 Task: In the  document Greatbarrierreef.htmlMake this file  'available offline' Check 'Vision History' View the  non- printing characters
Action: Mouse moved to (48, 104)
Screenshot: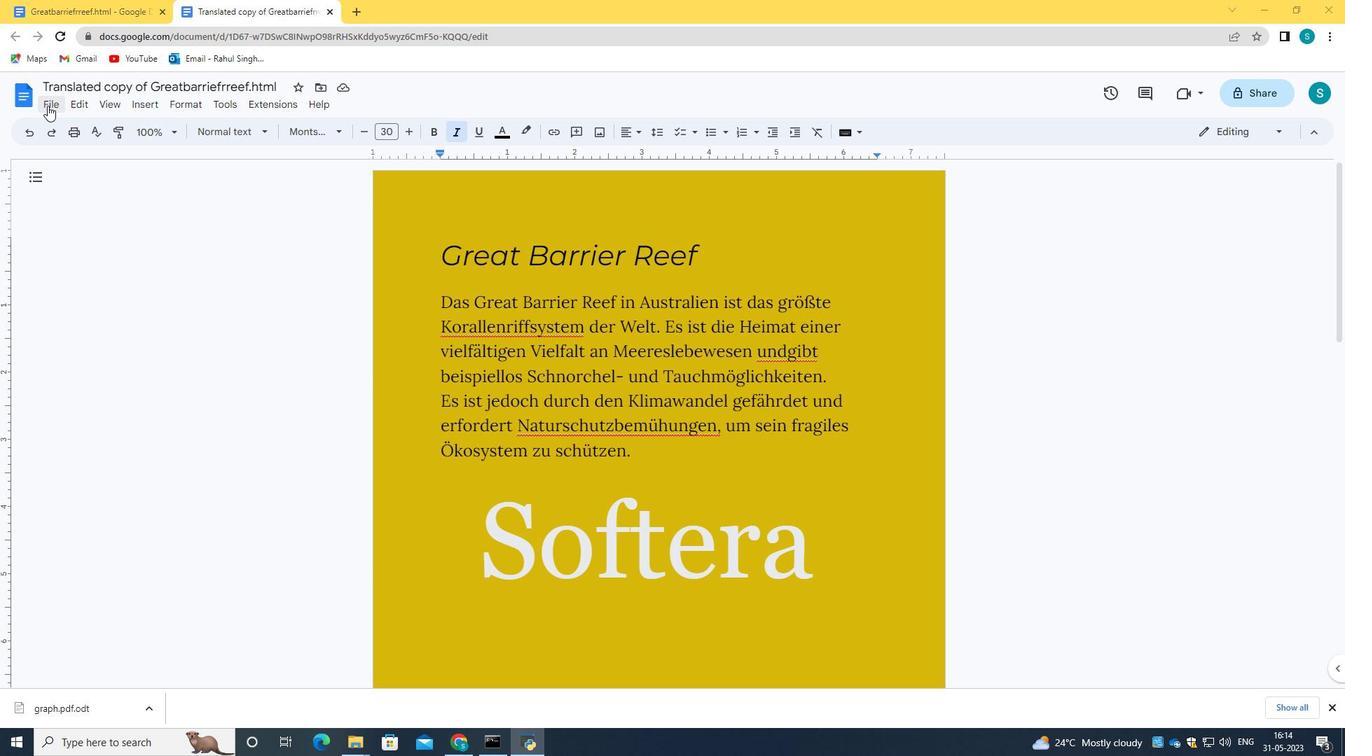 
Action: Mouse pressed left at (48, 104)
Screenshot: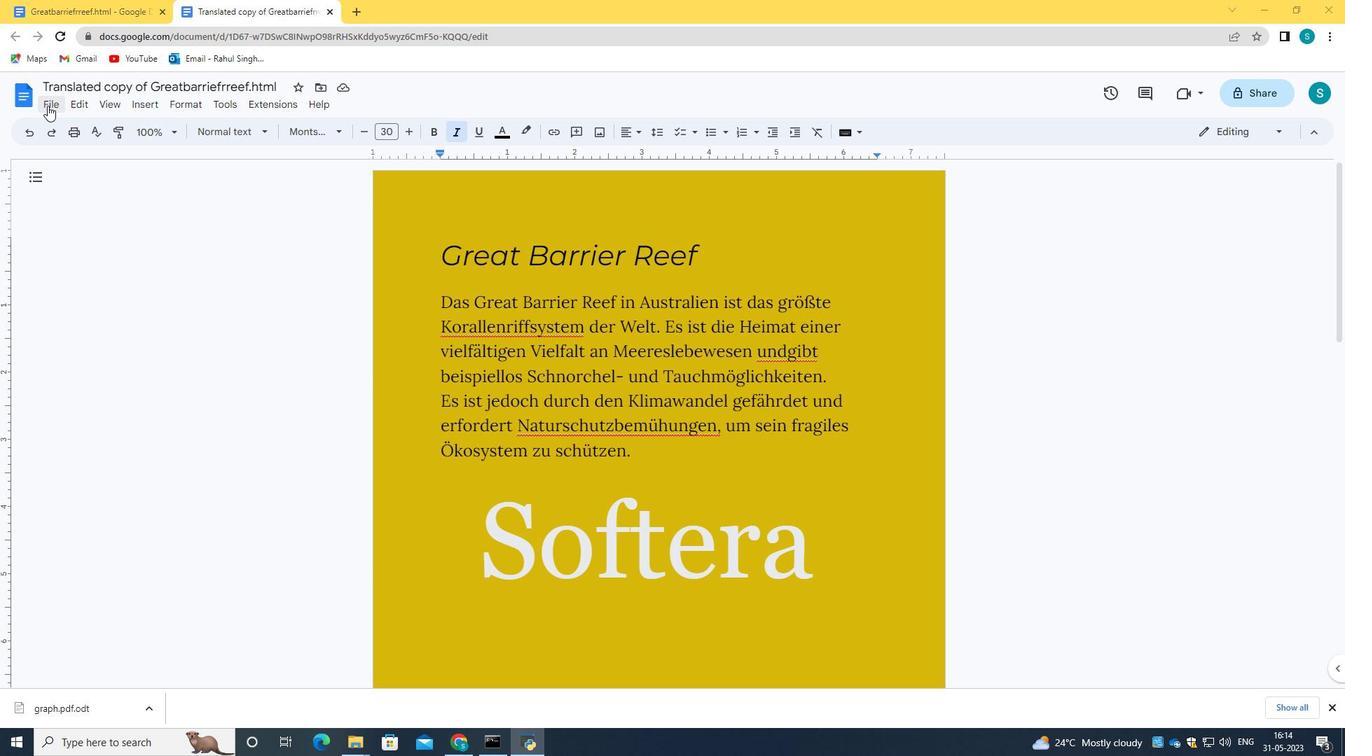 
Action: Mouse moved to (145, 406)
Screenshot: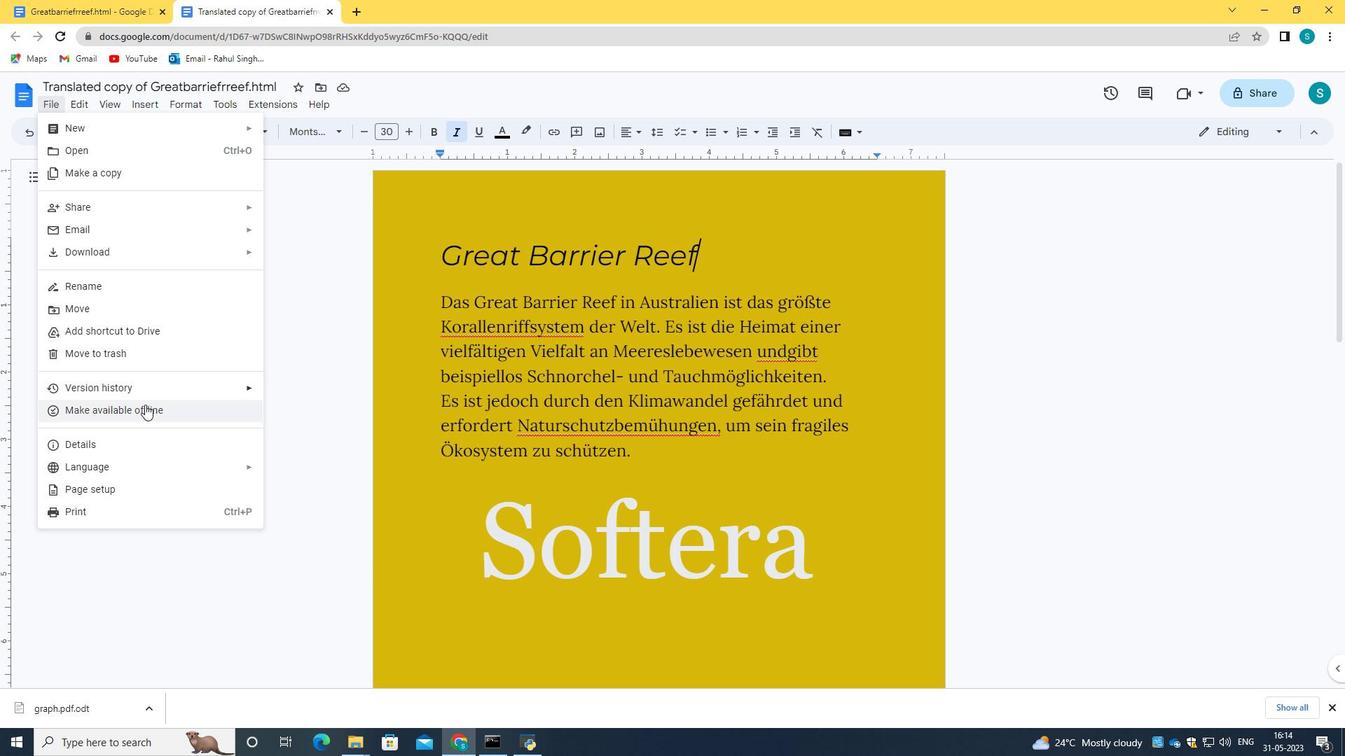 
Action: Mouse pressed left at (145, 406)
Screenshot: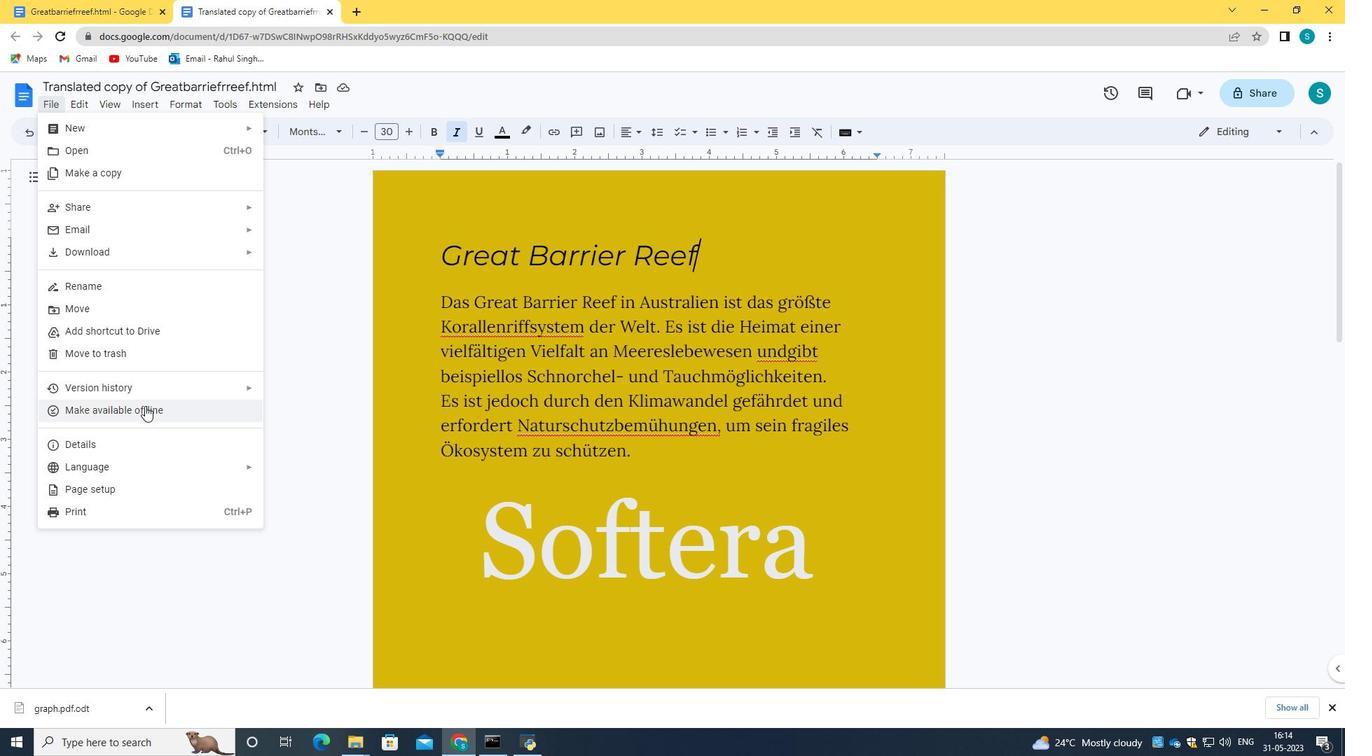 
Action: Mouse moved to (49, 108)
Screenshot: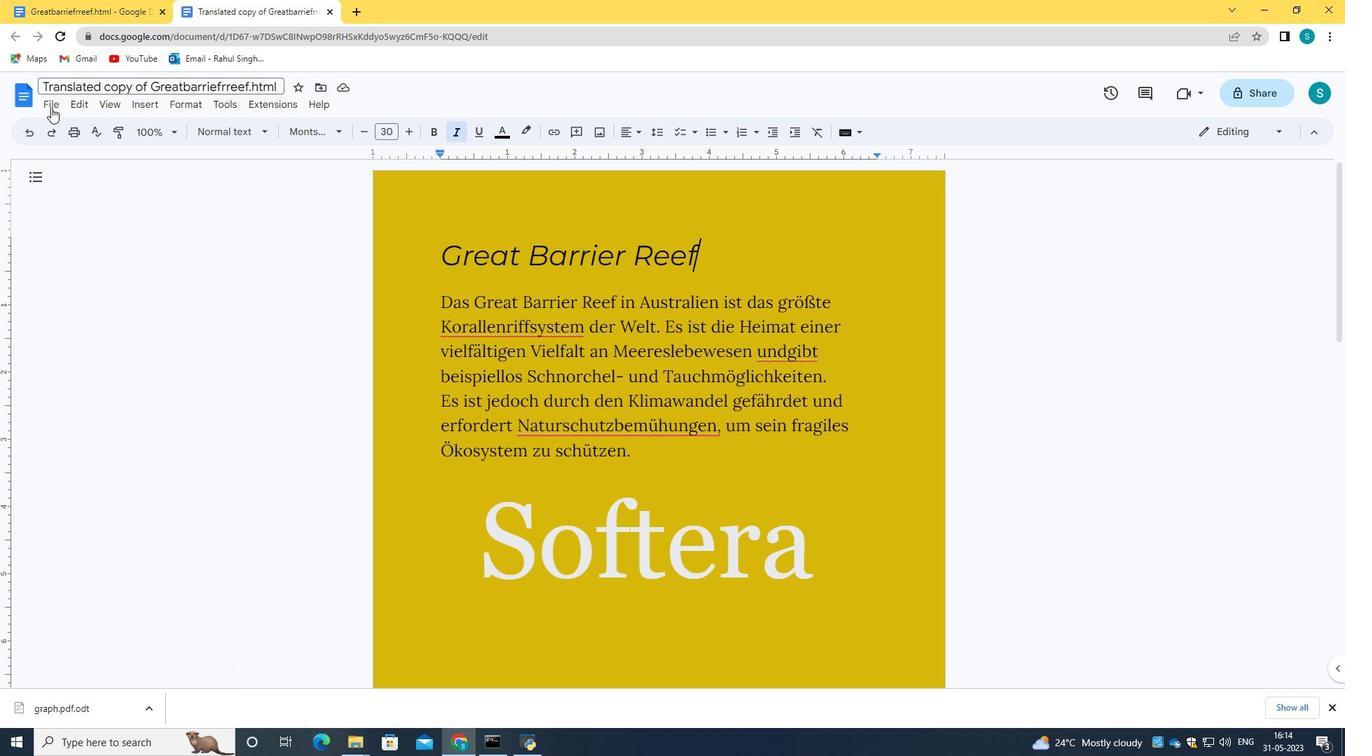 
Action: Mouse pressed left at (49, 108)
Screenshot: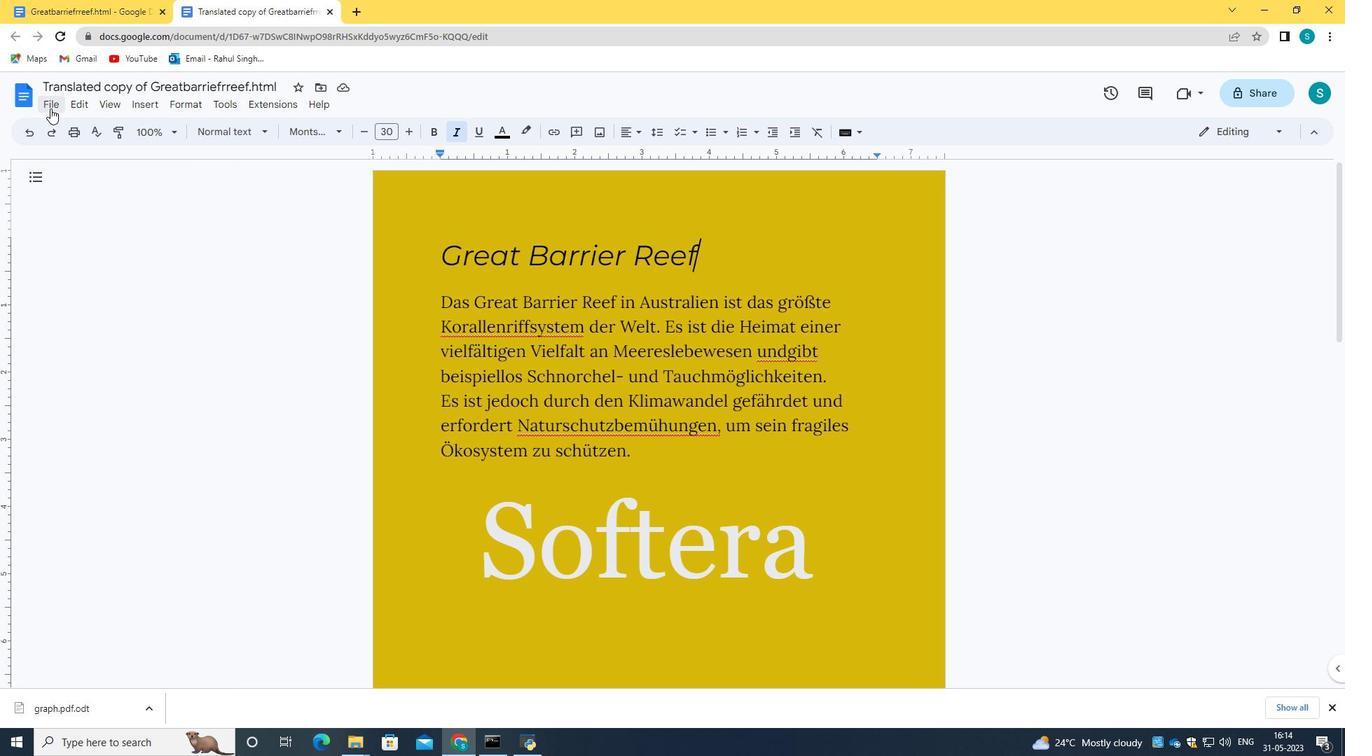 
Action: Mouse moved to (120, 394)
Screenshot: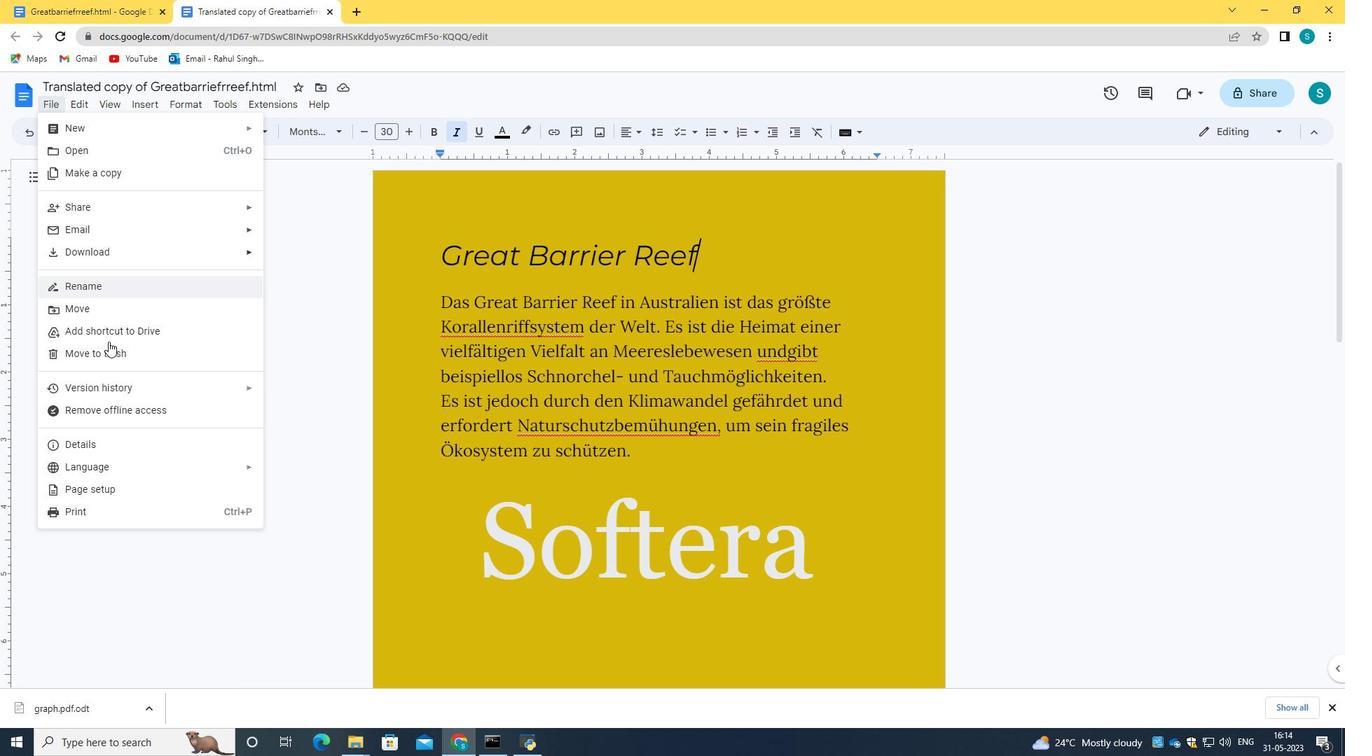 
Action: Mouse pressed left at (120, 394)
Screenshot: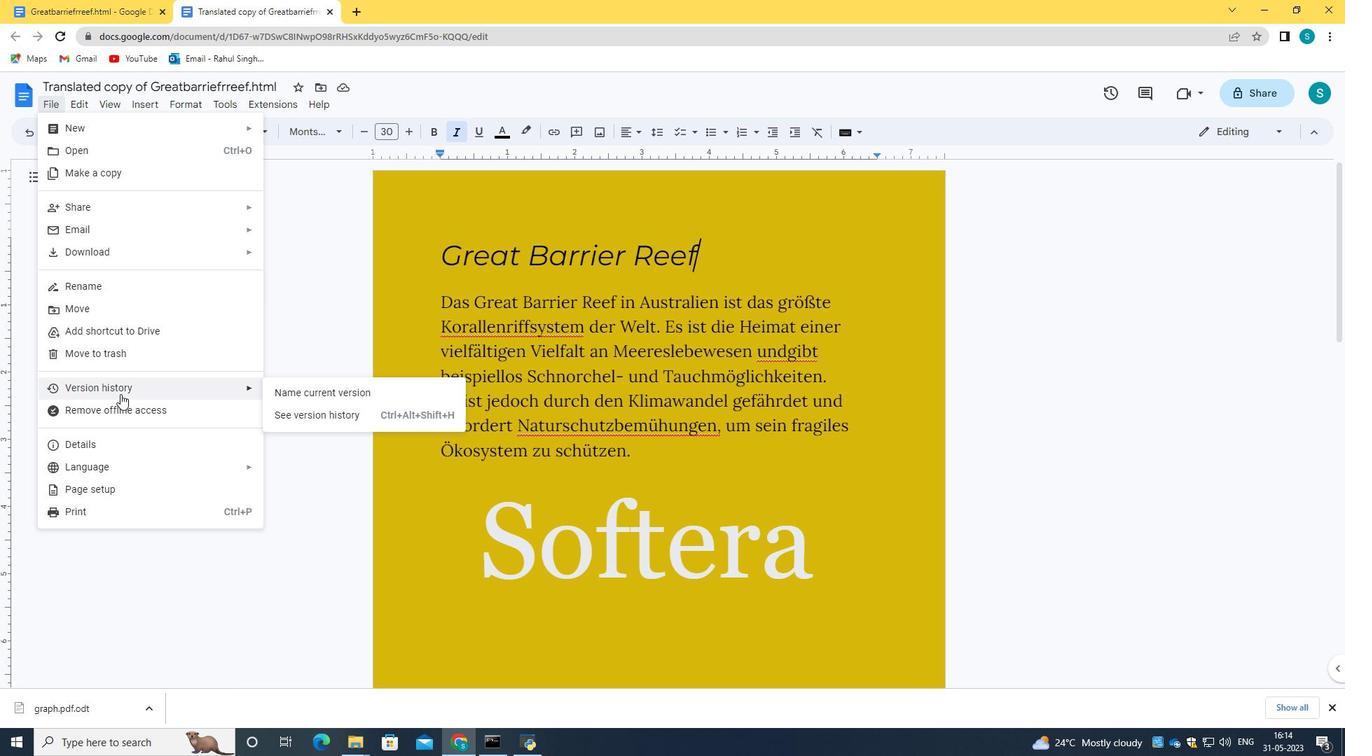 
Action: Mouse moved to (315, 418)
Screenshot: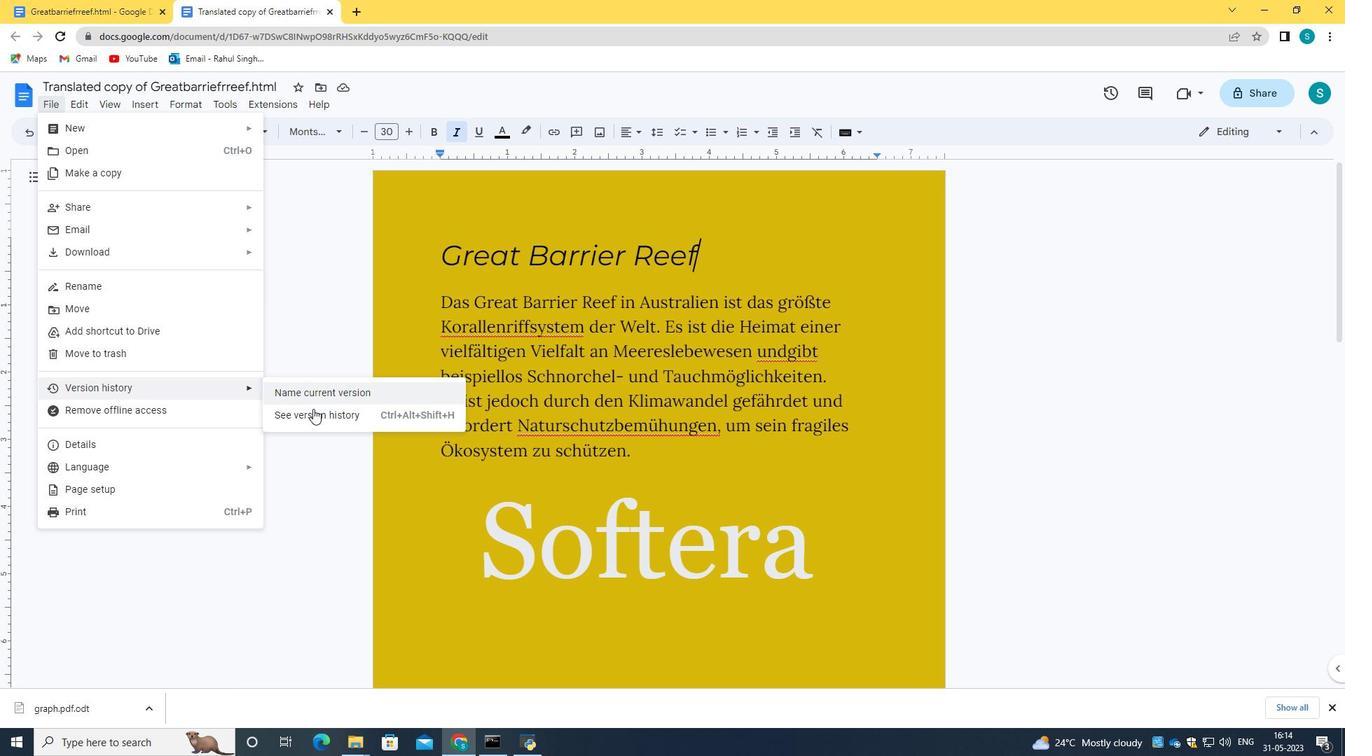 
Action: Mouse pressed left at (315, 418)
Screenshot: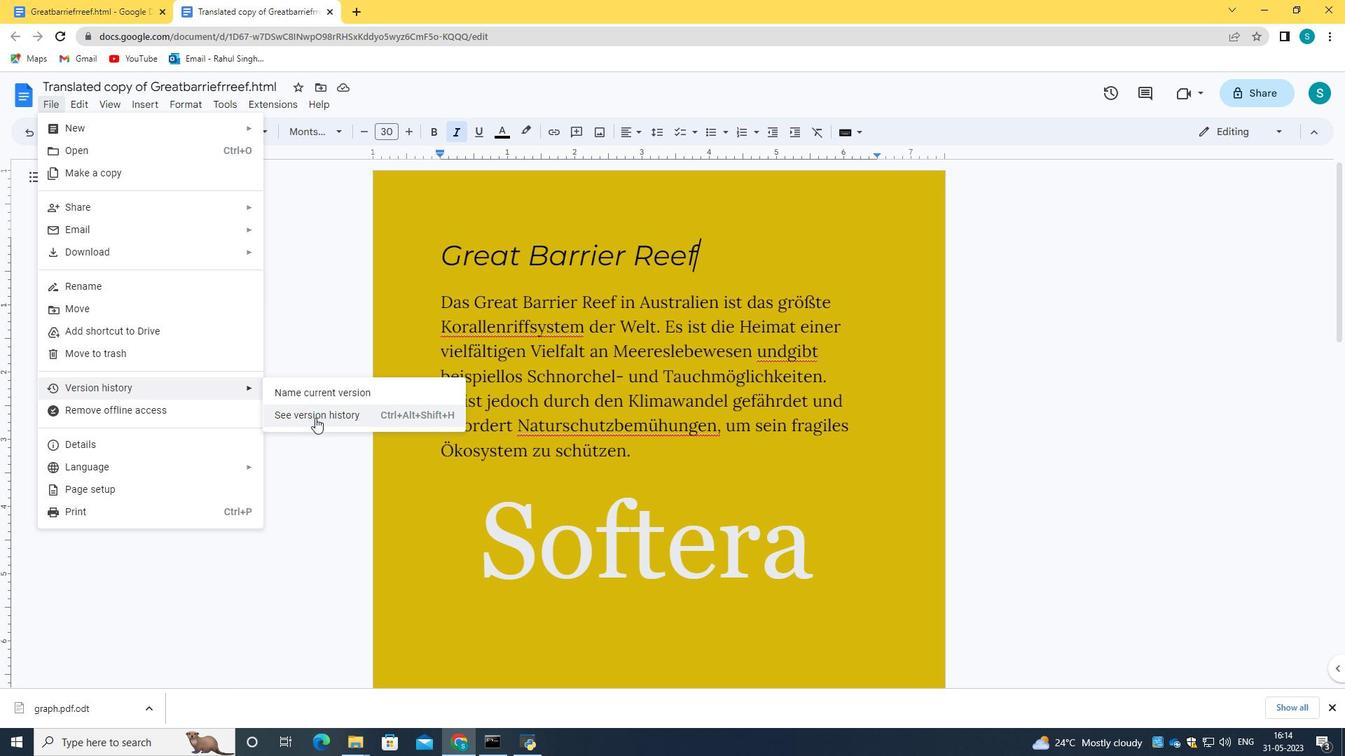 
Action: Mouse moved to (1173, 123)
Screenshot: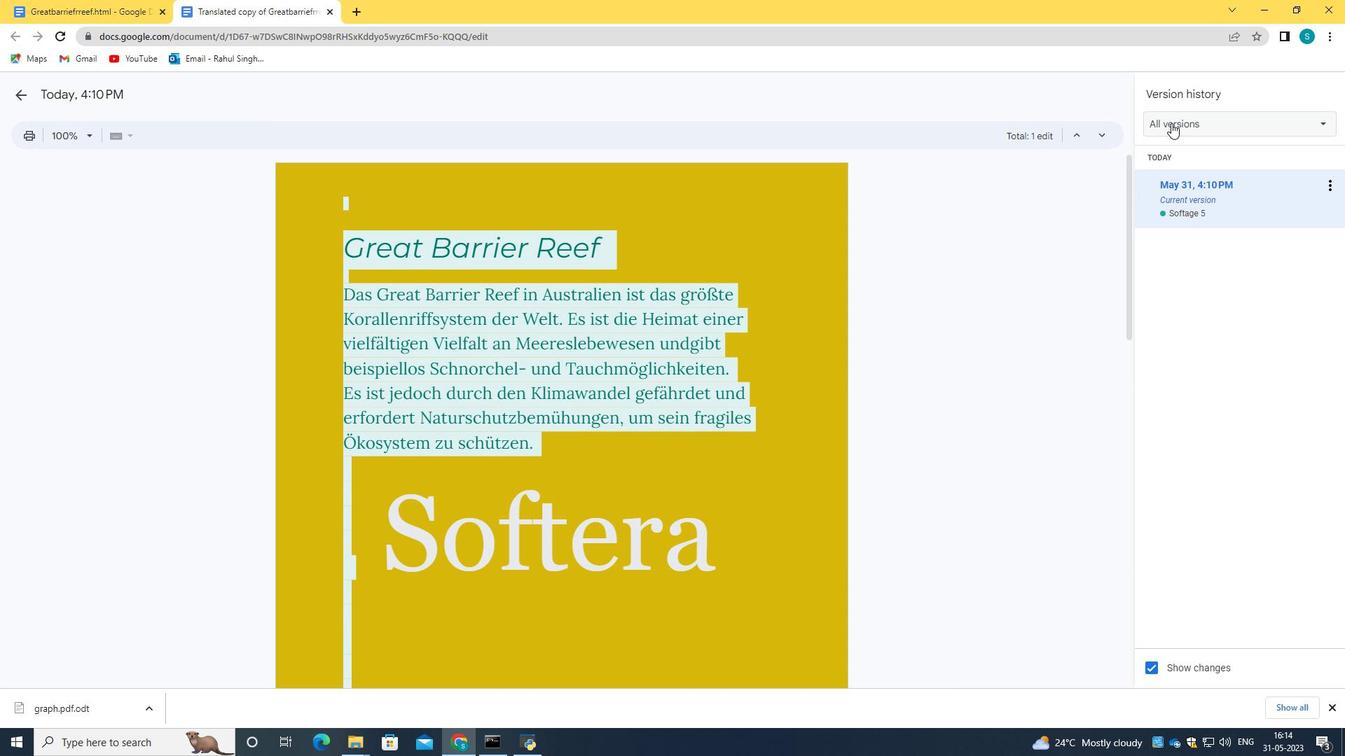 
Action: Mouse pressed left at (1173, 123)
Screenshot: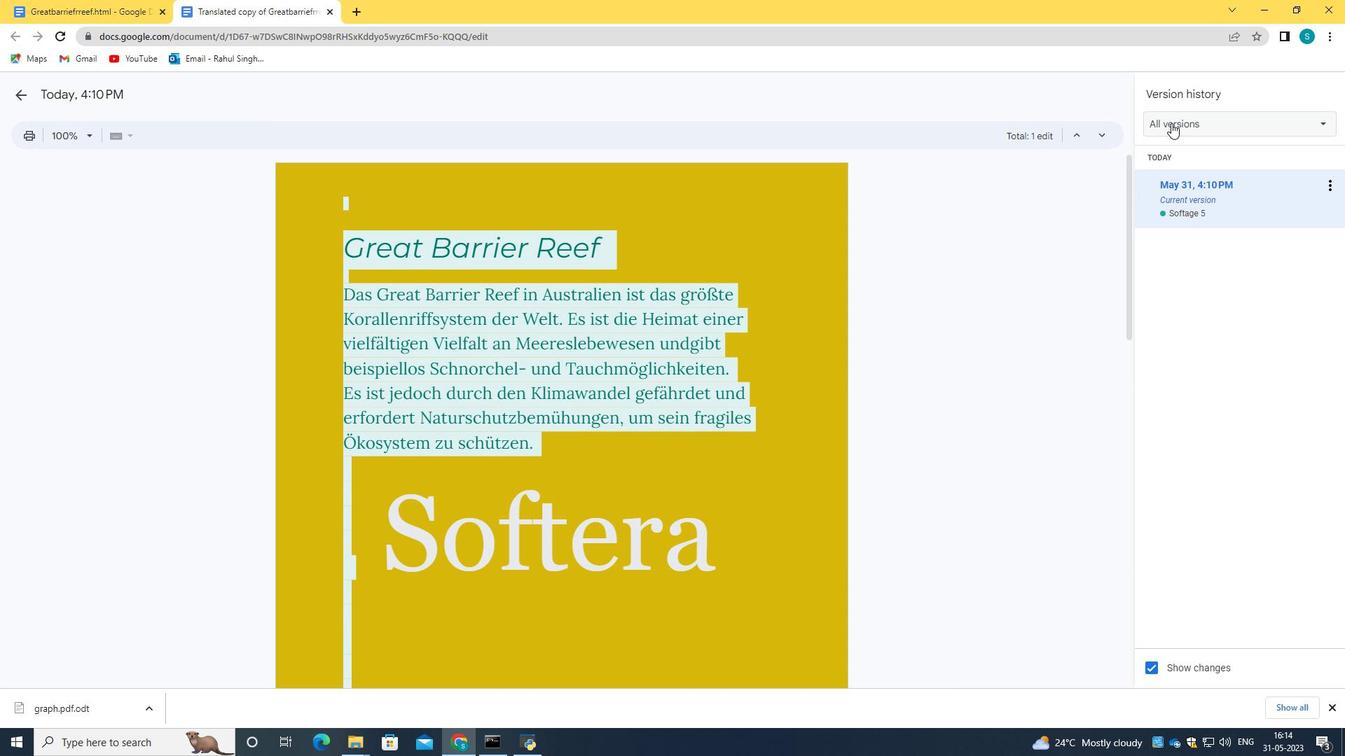 
Action: Mouse moved to (1173, 125)
Screenshot: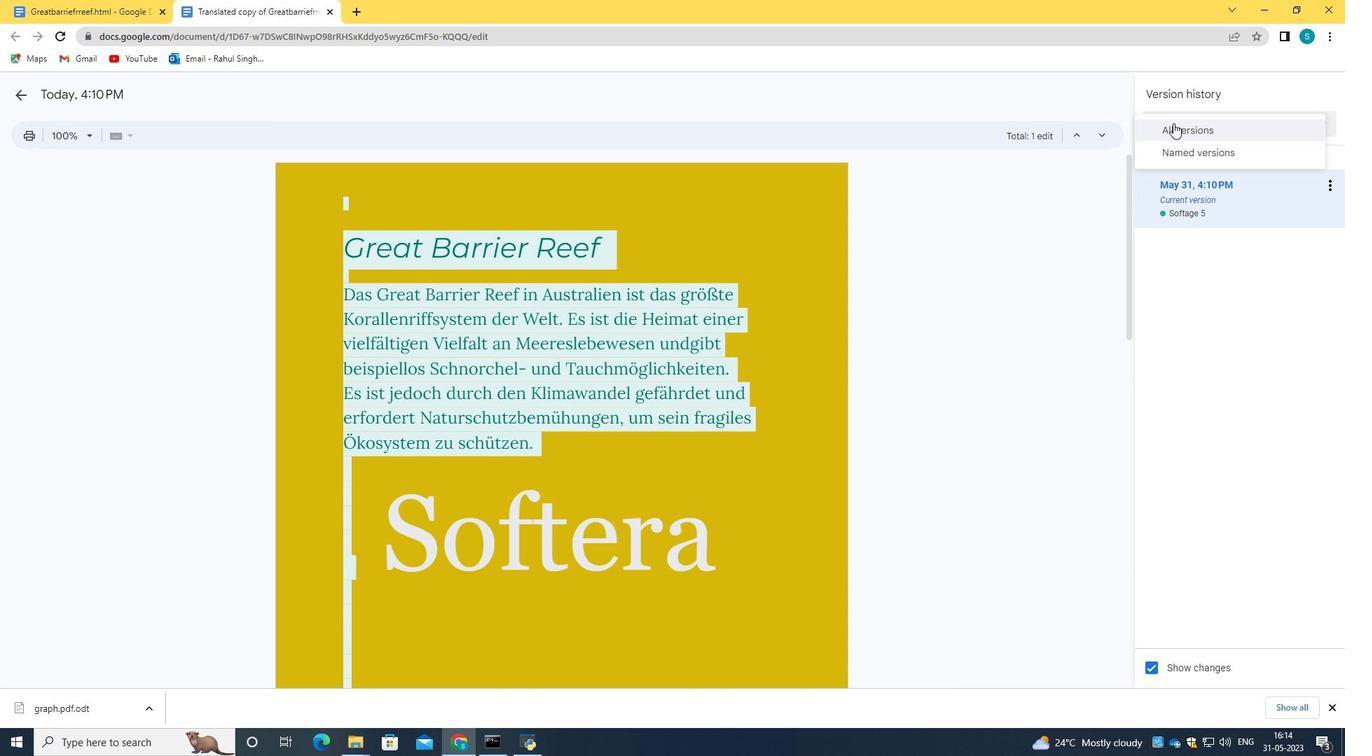 
Action: Mouse pressed left at (1173, 125)
Screenshot: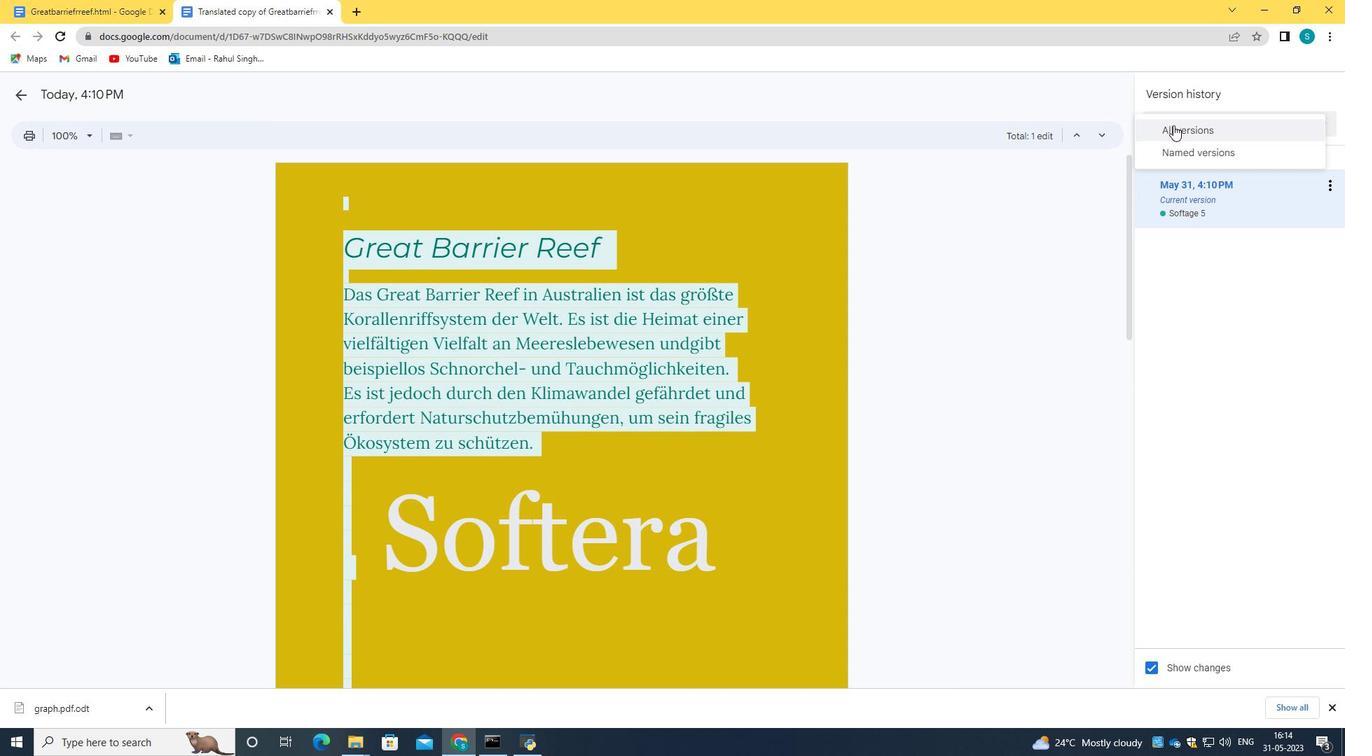 
Action: Mouse moved to (65, 0)
Screenshot: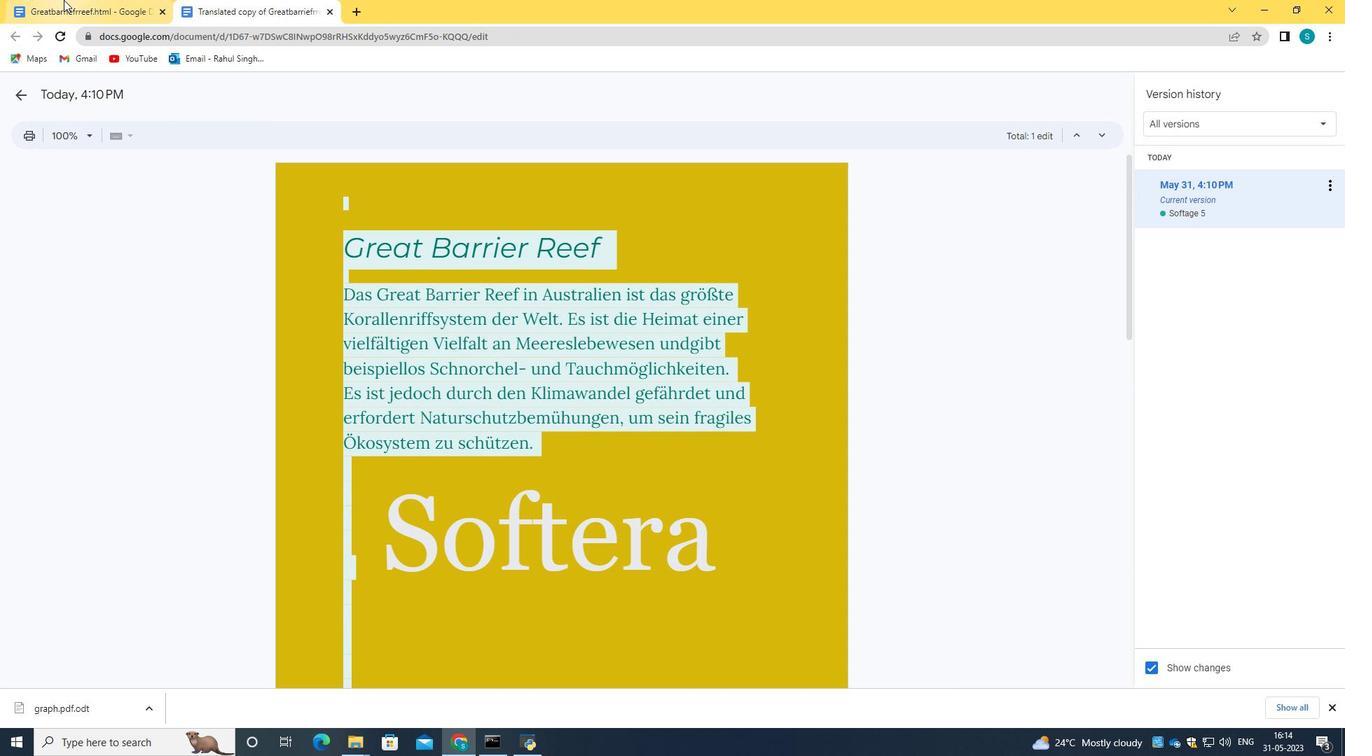 
Action: Mouse pressed left at (65, 0)
Screenshot: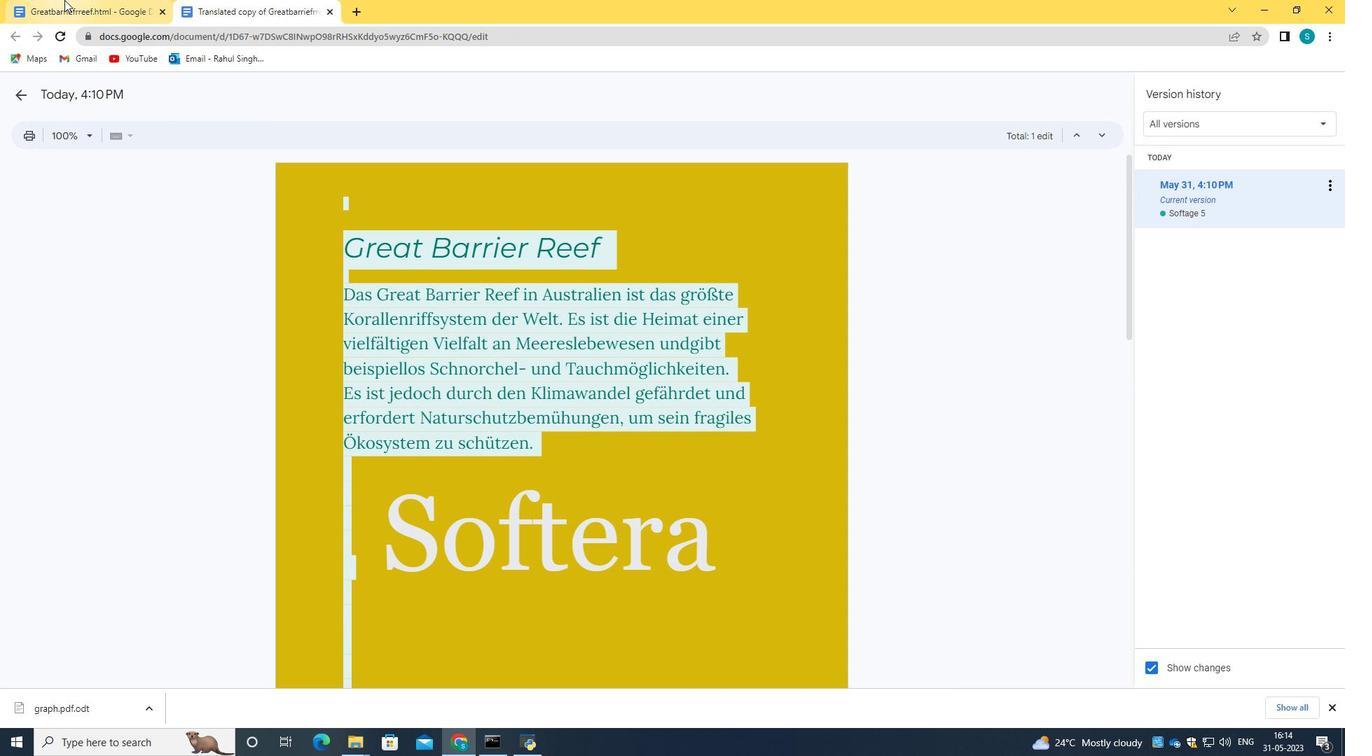 
Action: Mouse moved to (107, 105)
Screenshot: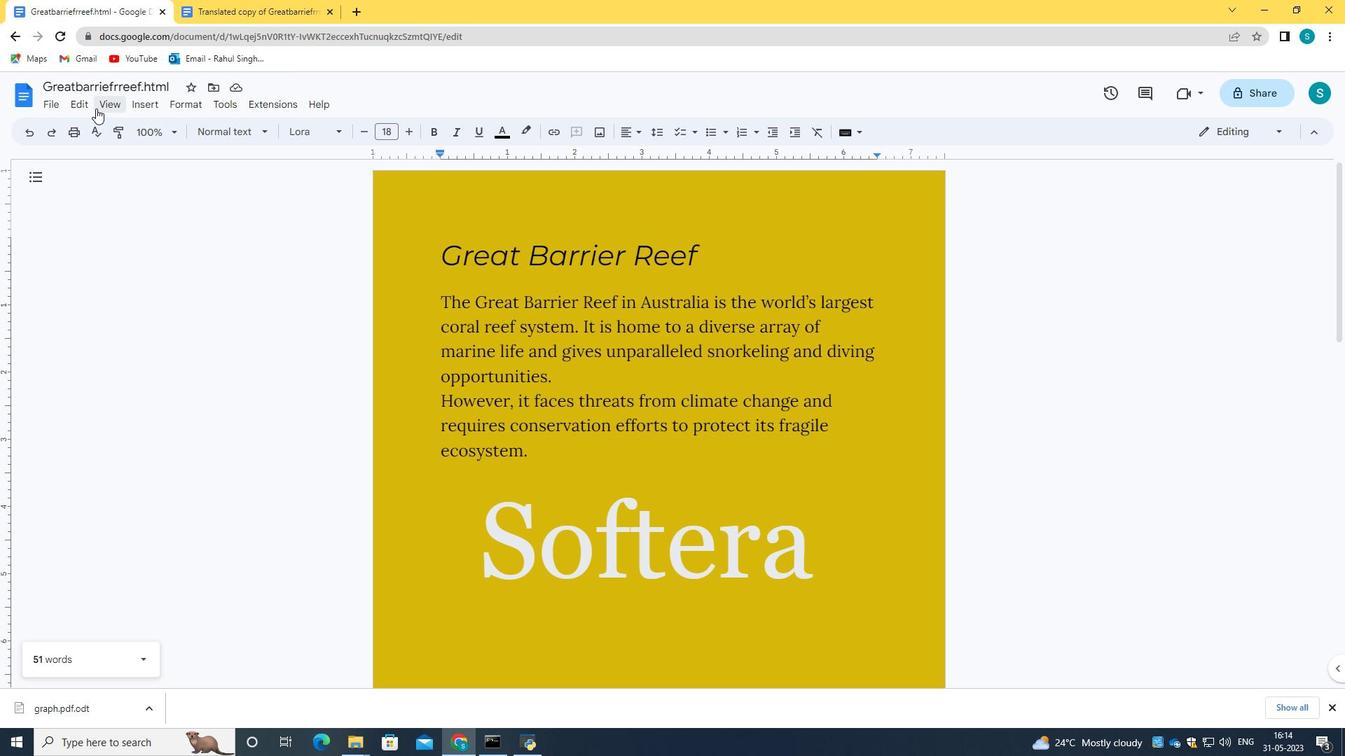 
Action: Mouse pressed left at (107, 105)
Screenshot: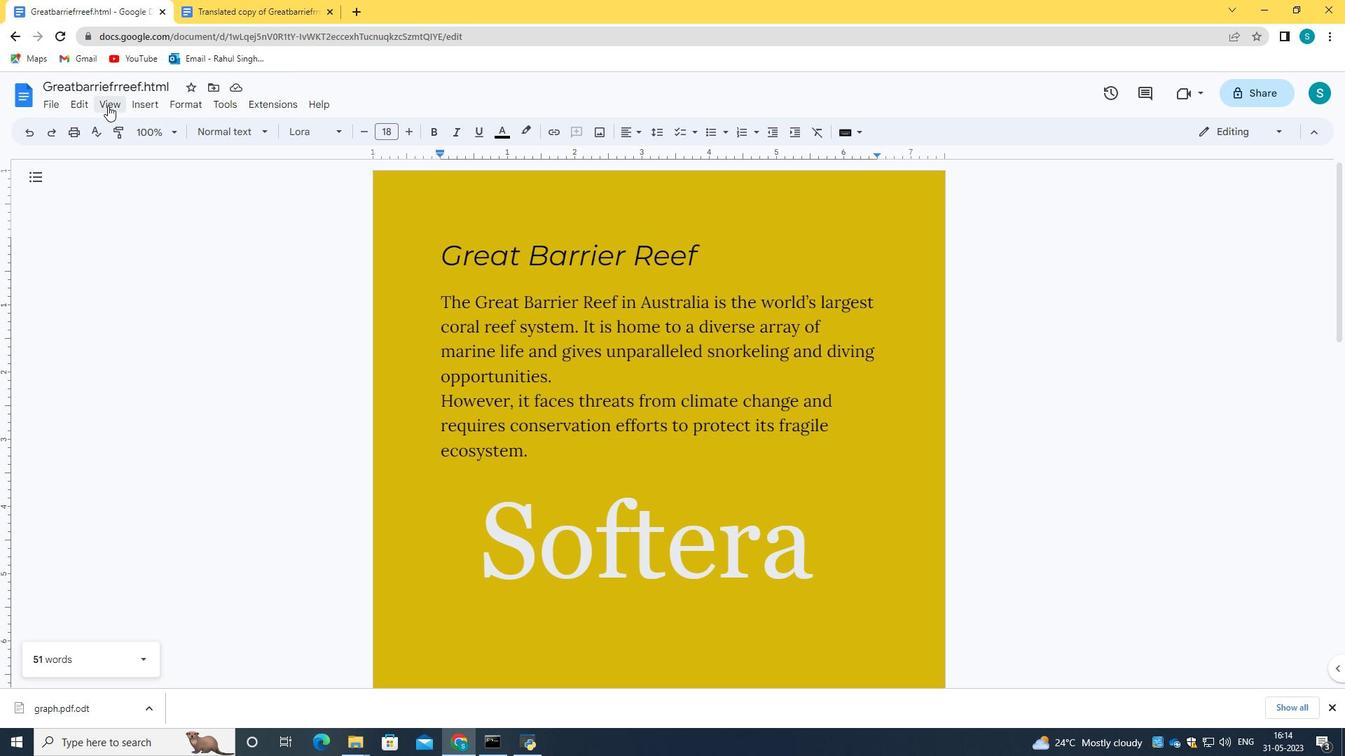 
Action: Mouse moved to (177, 254)
Screenshot: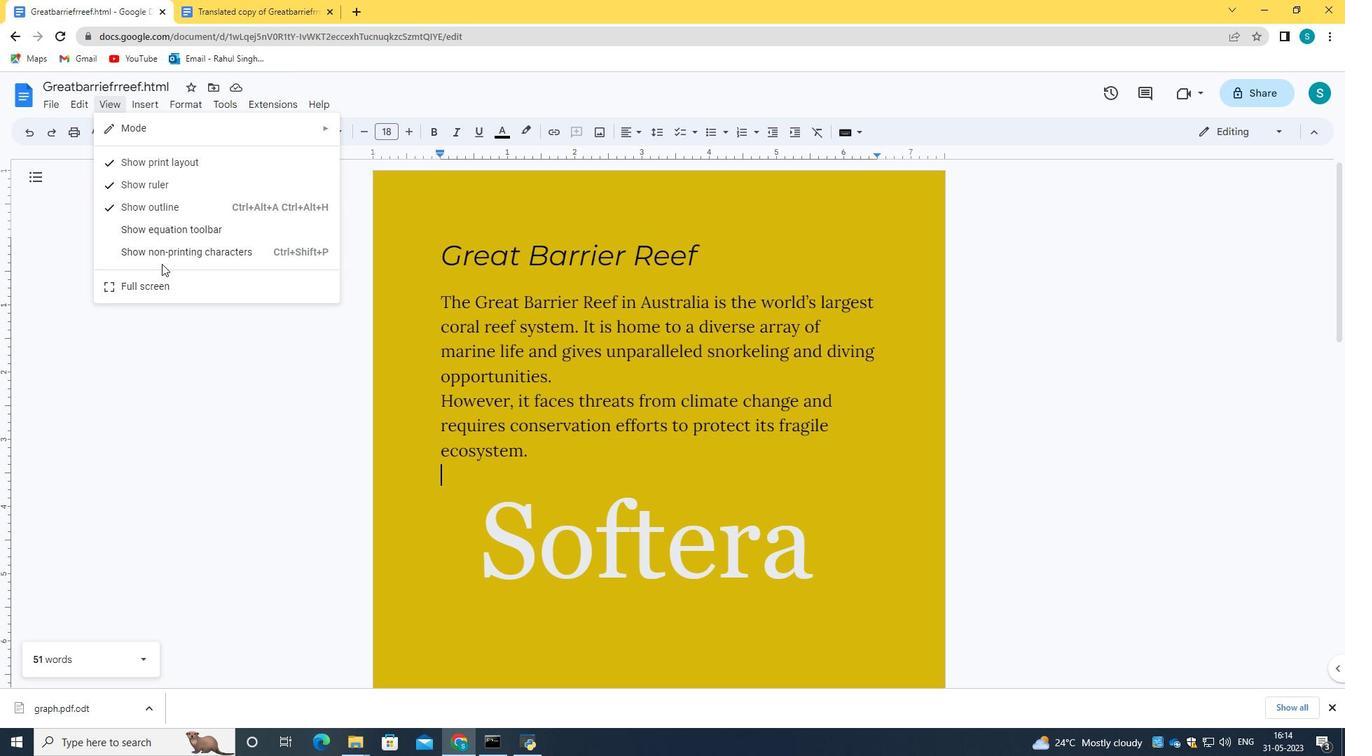 
Action: Mouse pressed left at (177, 254)
Screenshot: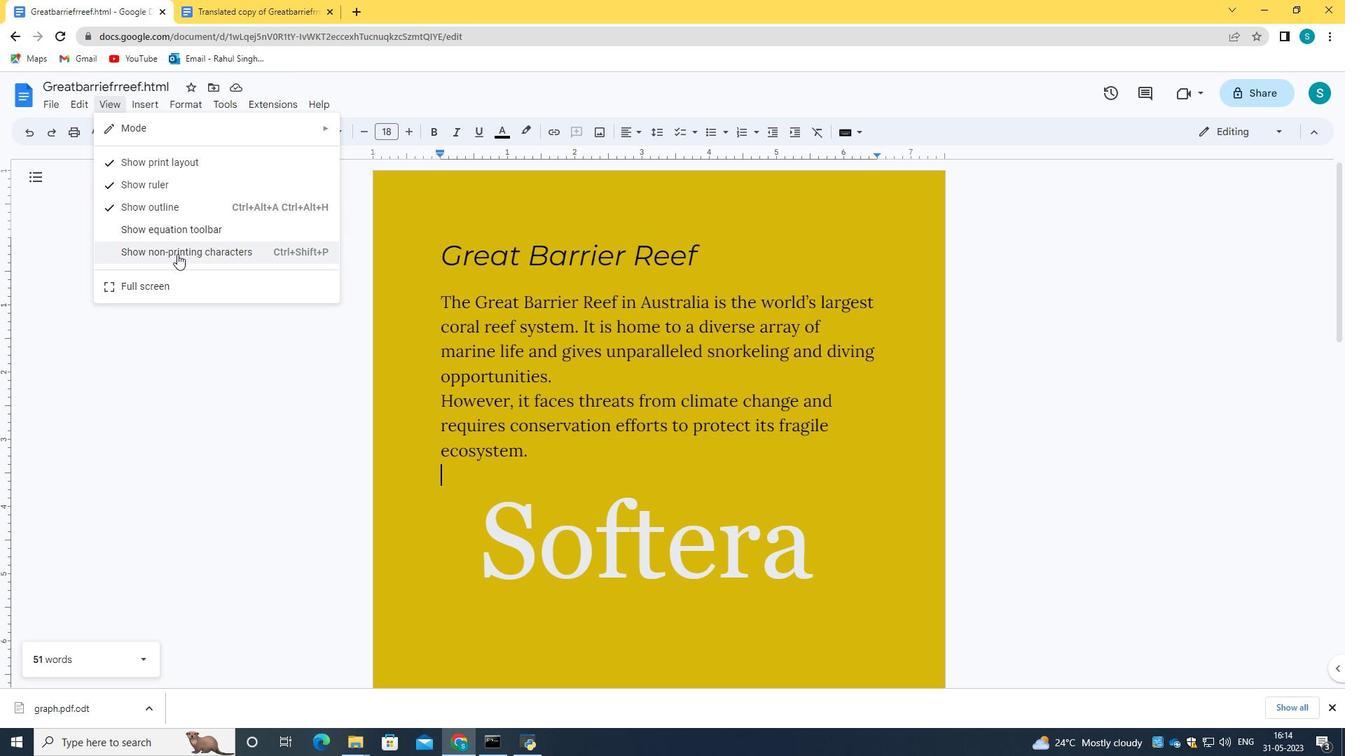 
Action: Mouse moved to (480, 367)
Screenshot: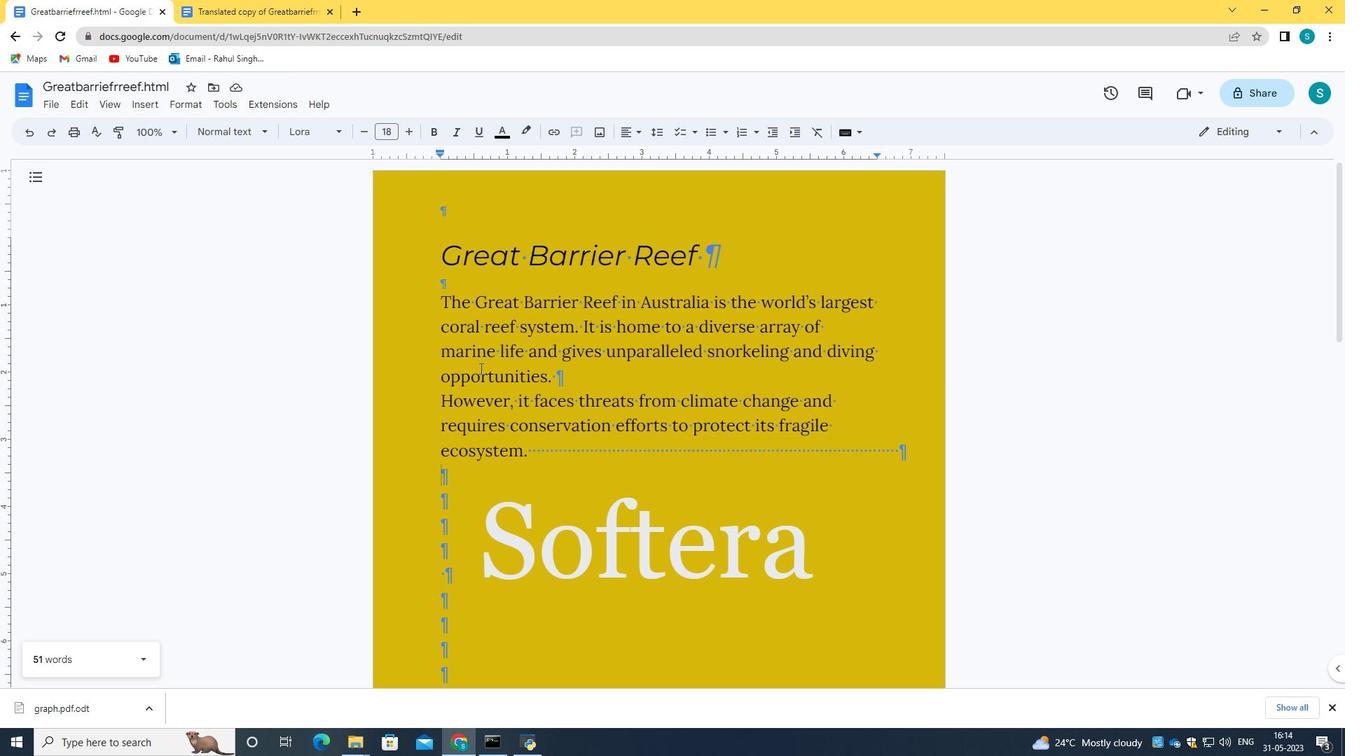 
Action: Mouse scrolled (480, 367) with delta (0, 0)
Screenshot: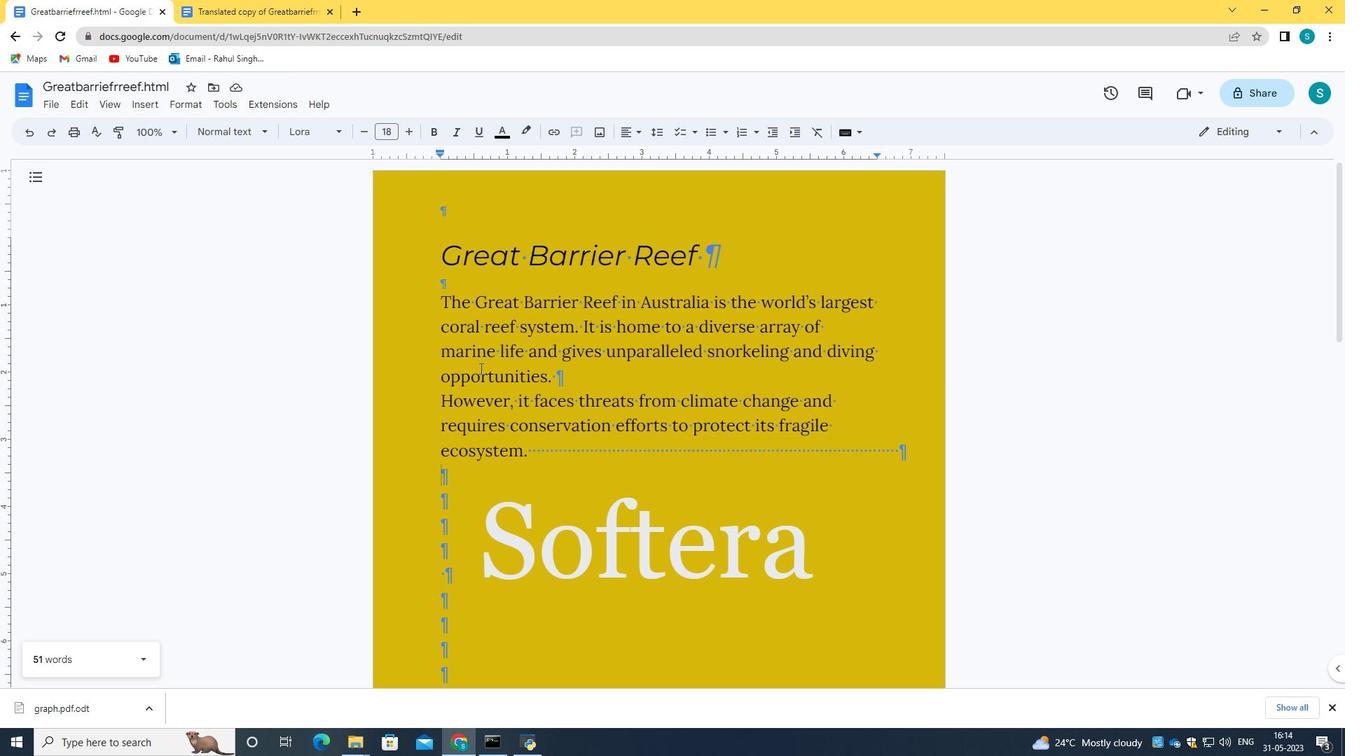 
Action: Mouse scrolled (480, 367) with delta (0, 0)
Screenshot: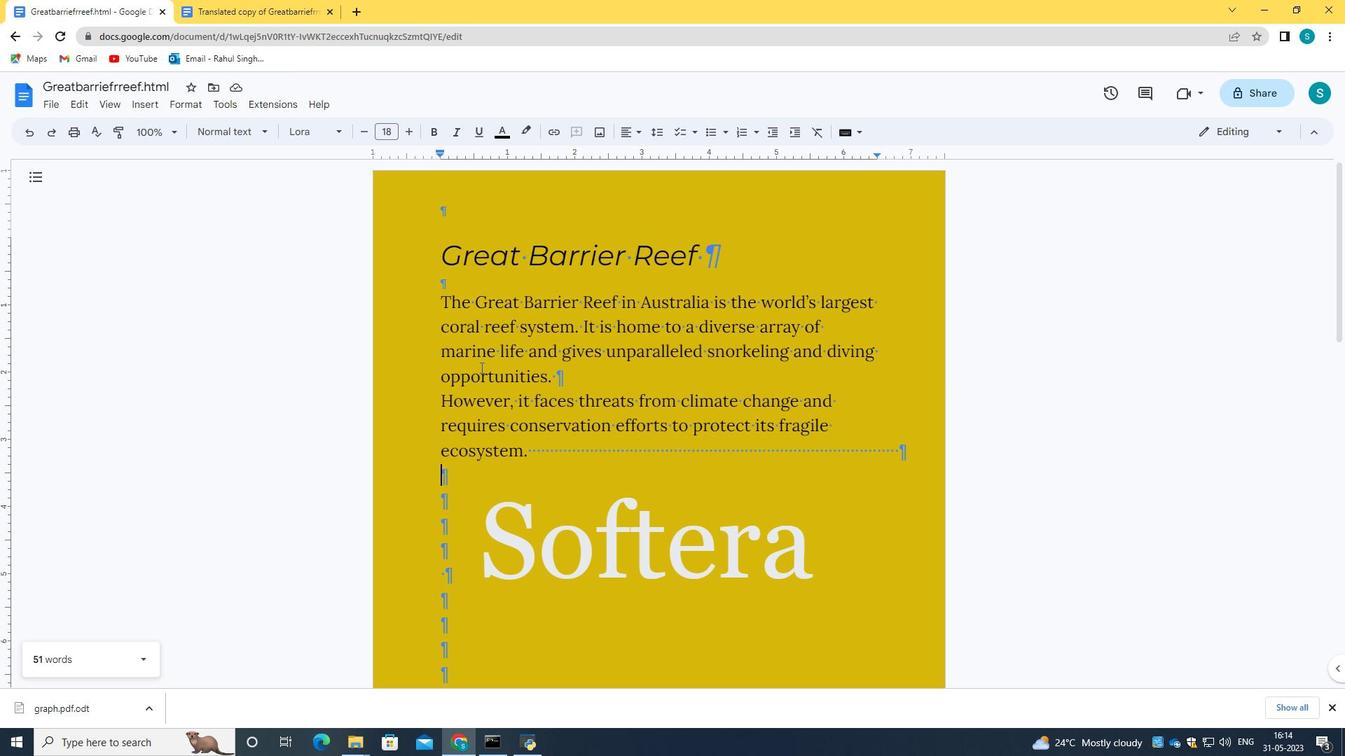 
Action: Mouse moved to (484, 368)
Screenshot: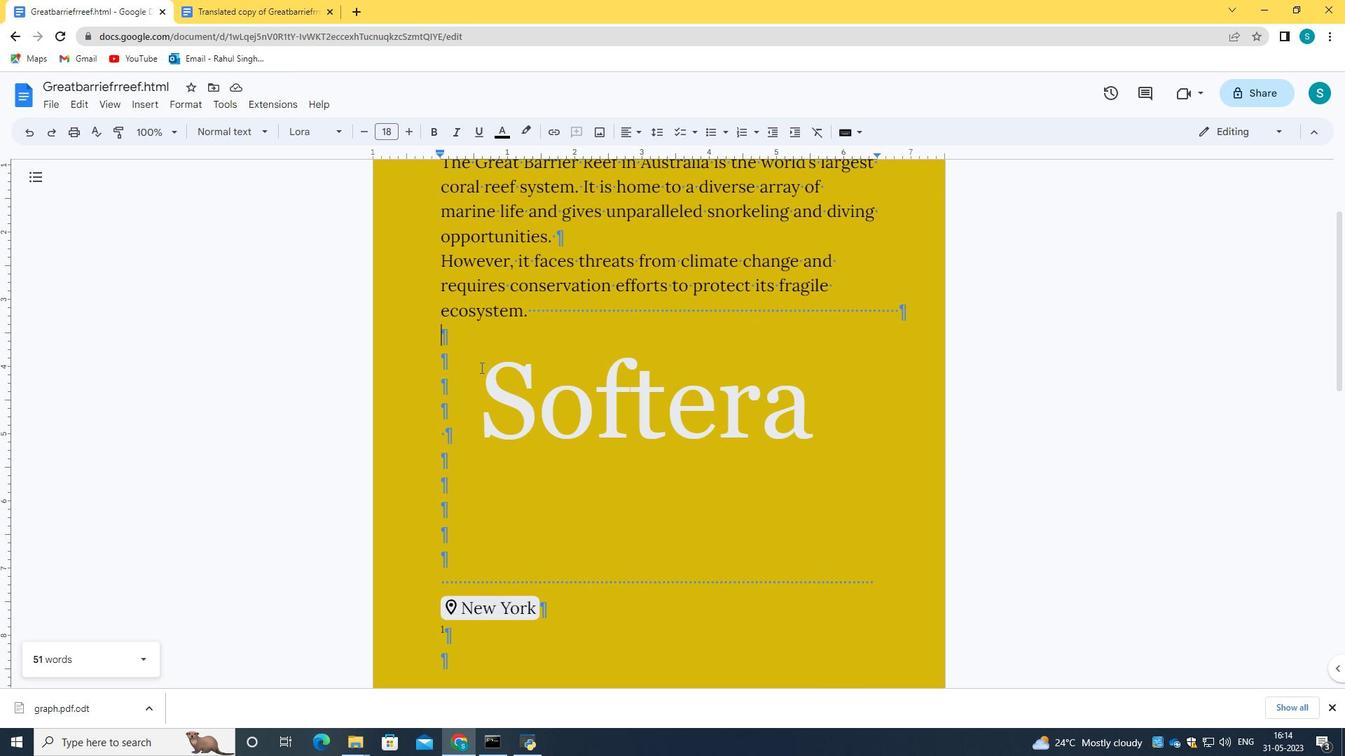 
Action: Mouse scrolled (484, 367) with delta (0, 0)
Screenshot: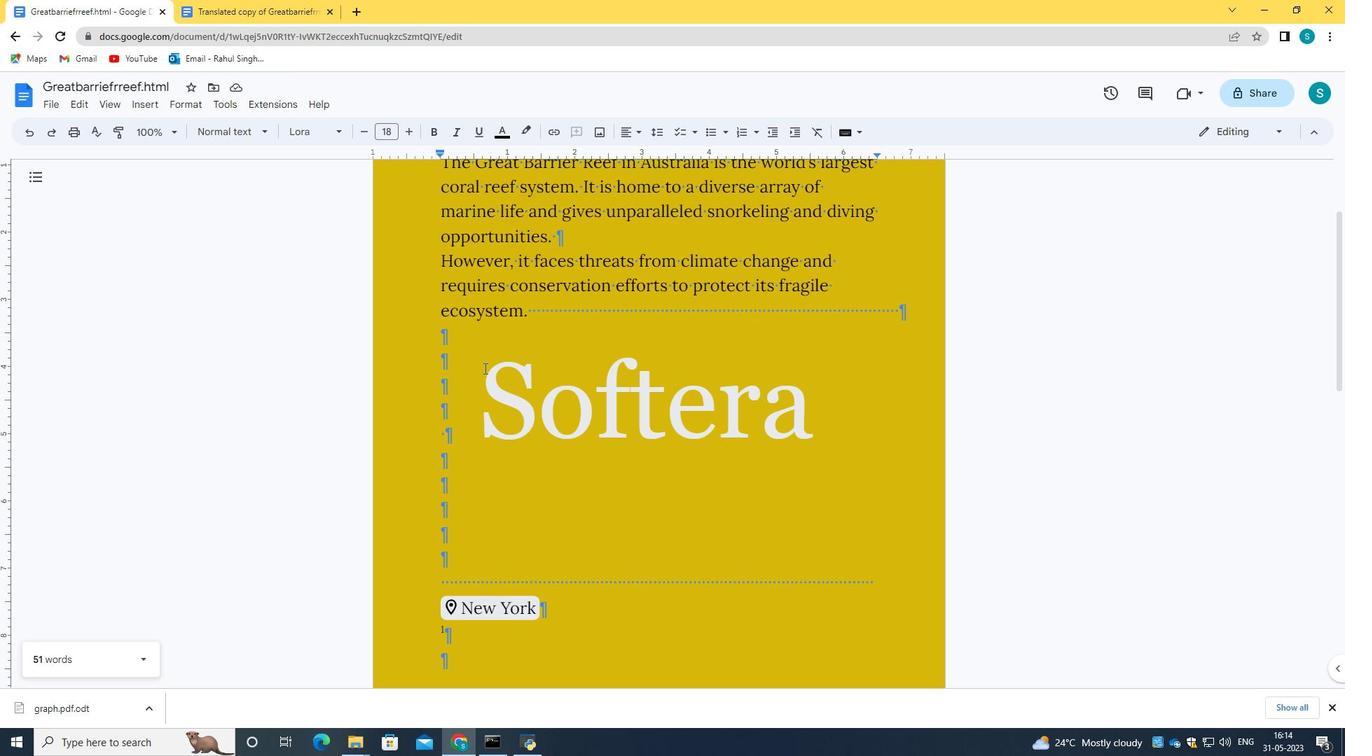 
Action: Mouse scrolled (484, 367) with delta (0, 0)
Screenshot: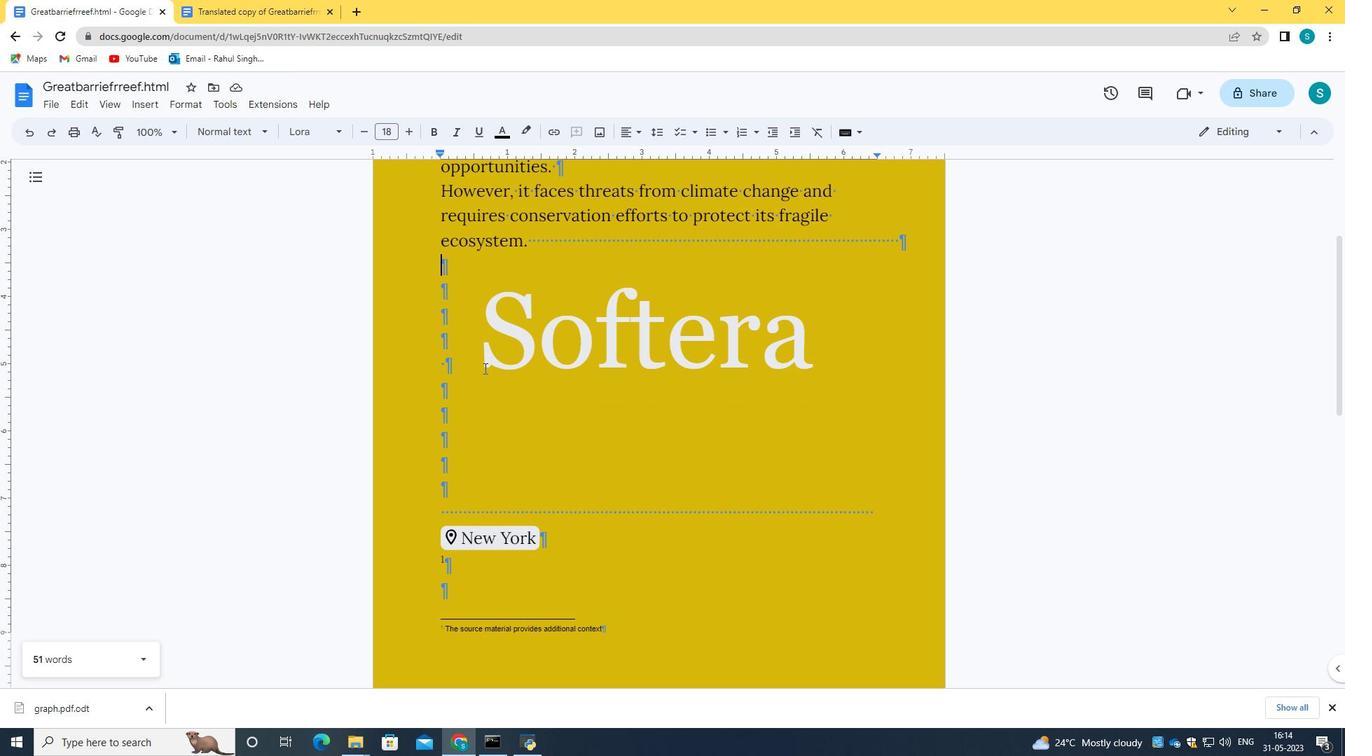 
Action: Mouse scrolled (484, 367) with delta (0, 0)
Screenshot: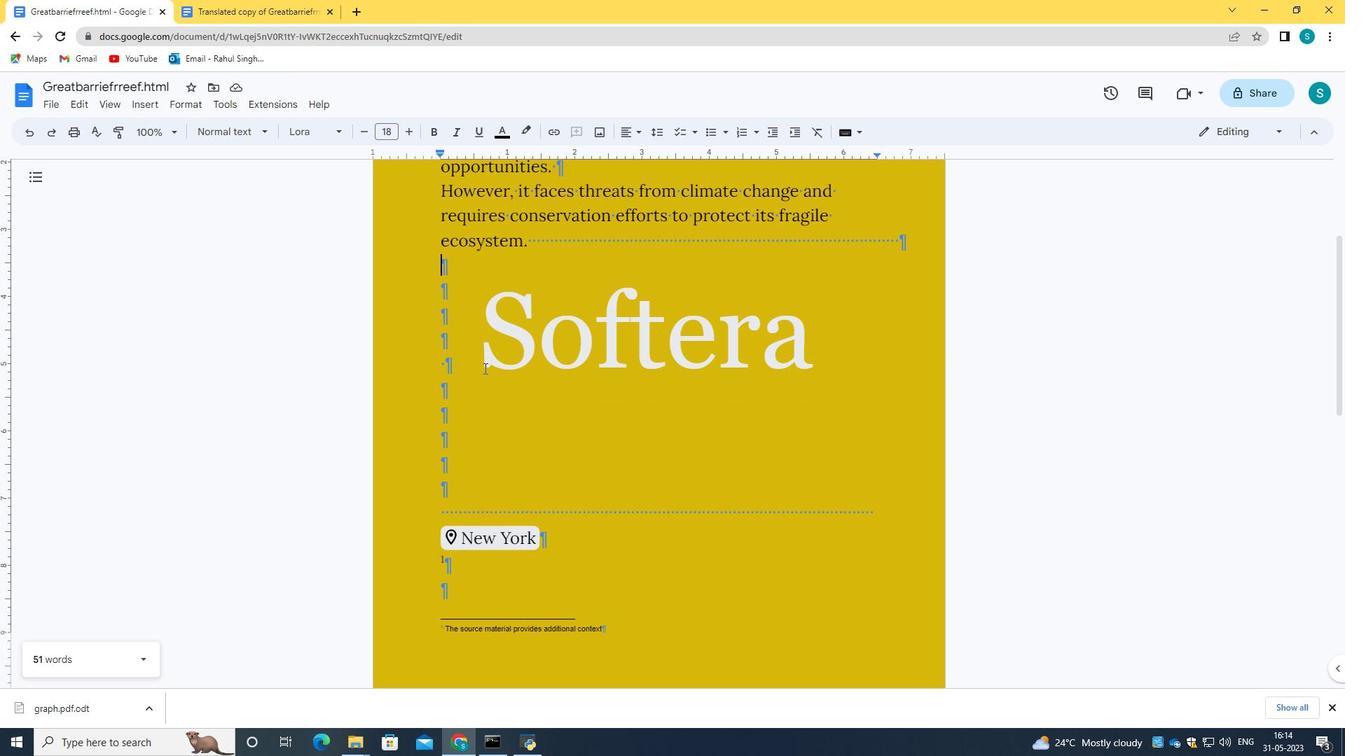 
Action: Mouse scrolled (484, 367) with delta (0, 0)
Screenshot: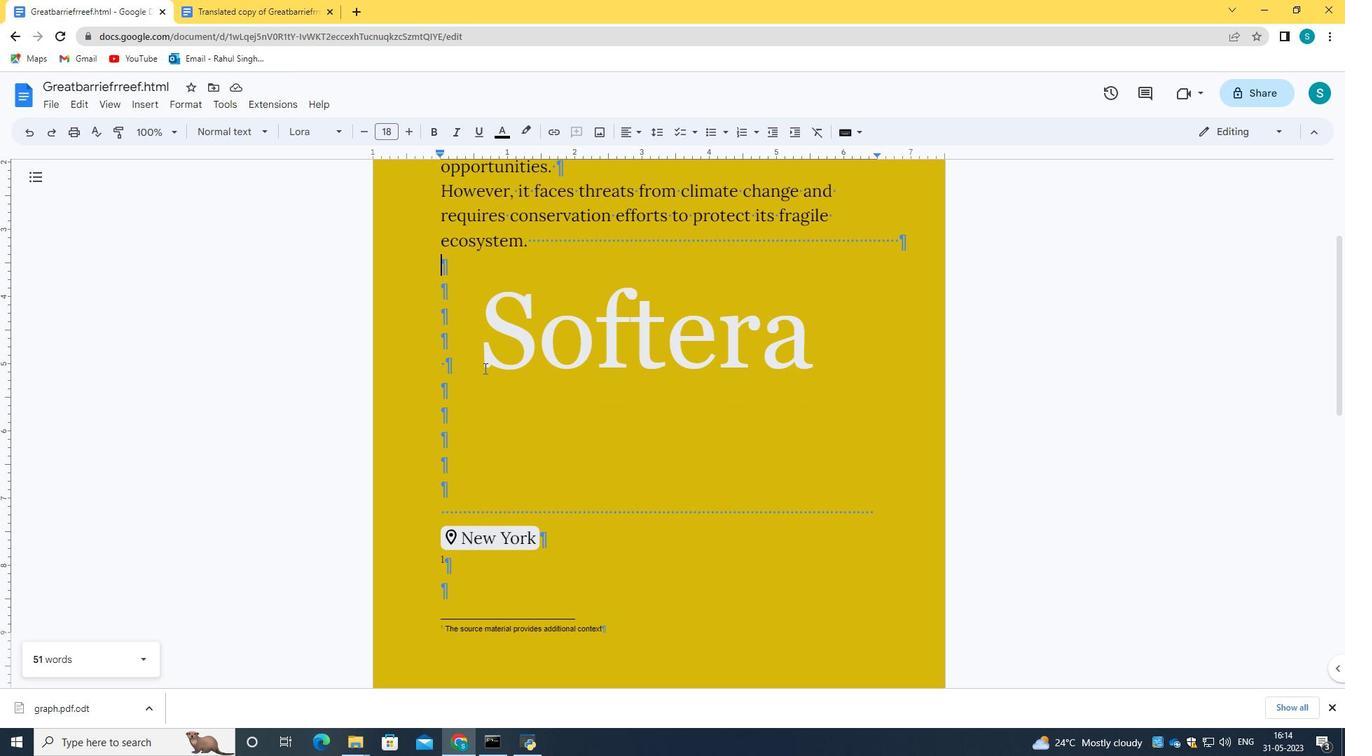 
Action: Mouse scrolled (484, 367) with delta (0, 0)
Screenshot: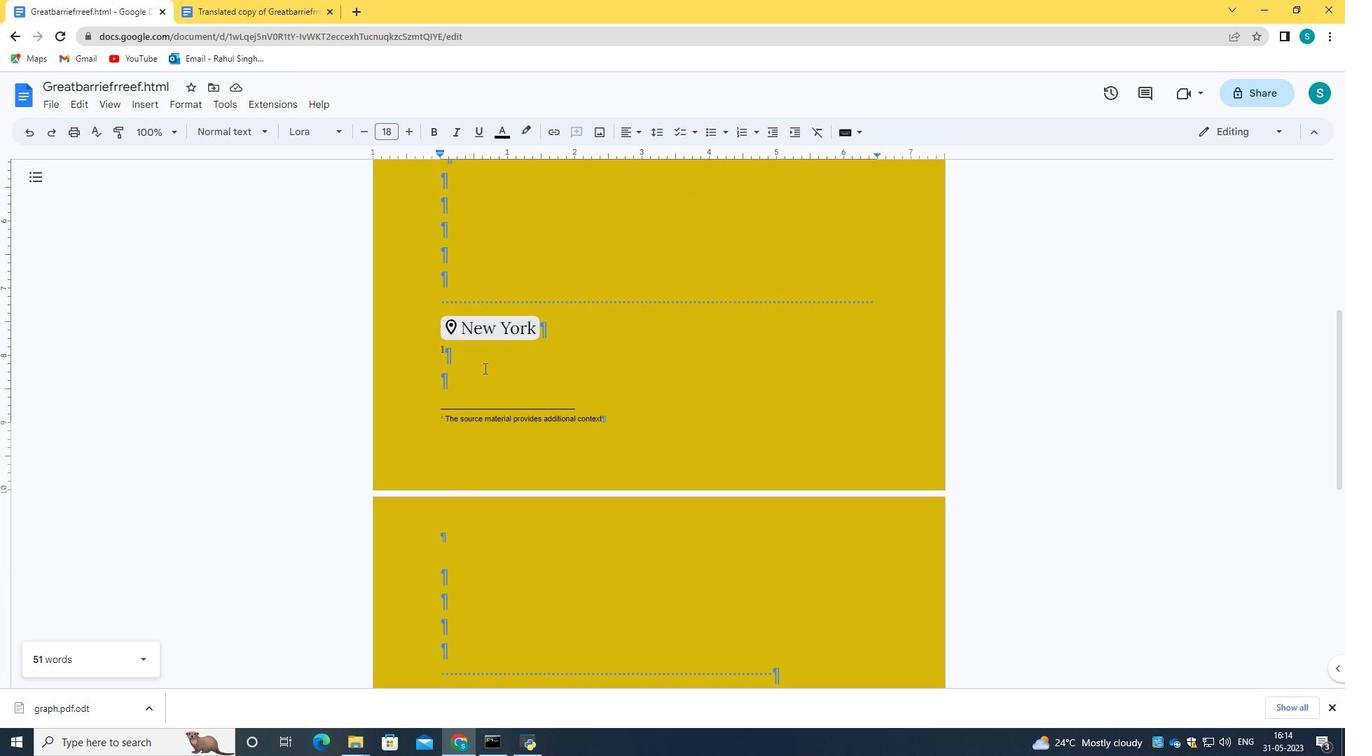 
Action: Mouse scrolled (484, 367) with delta (0, 0)
Screenshot: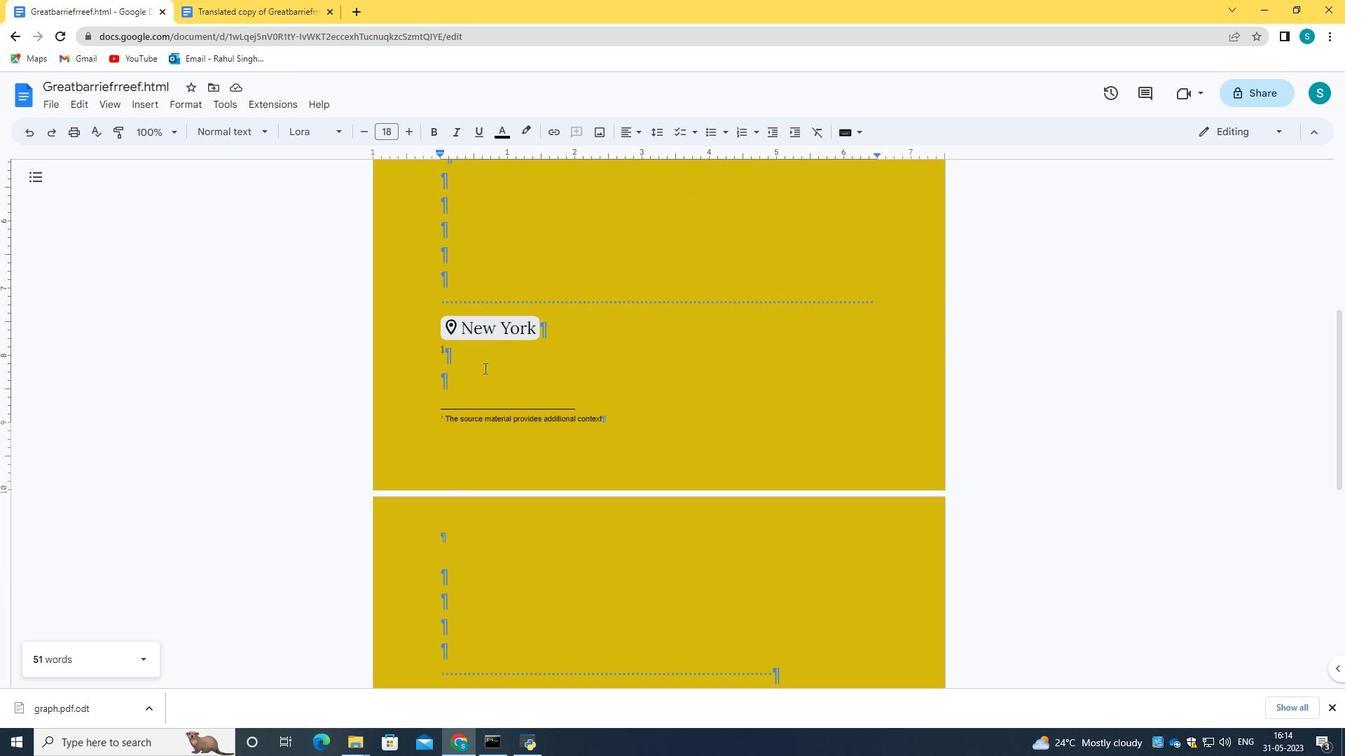 
Action: Mouse scrolled (484, 367) with delta (0, 0)
Screenshot: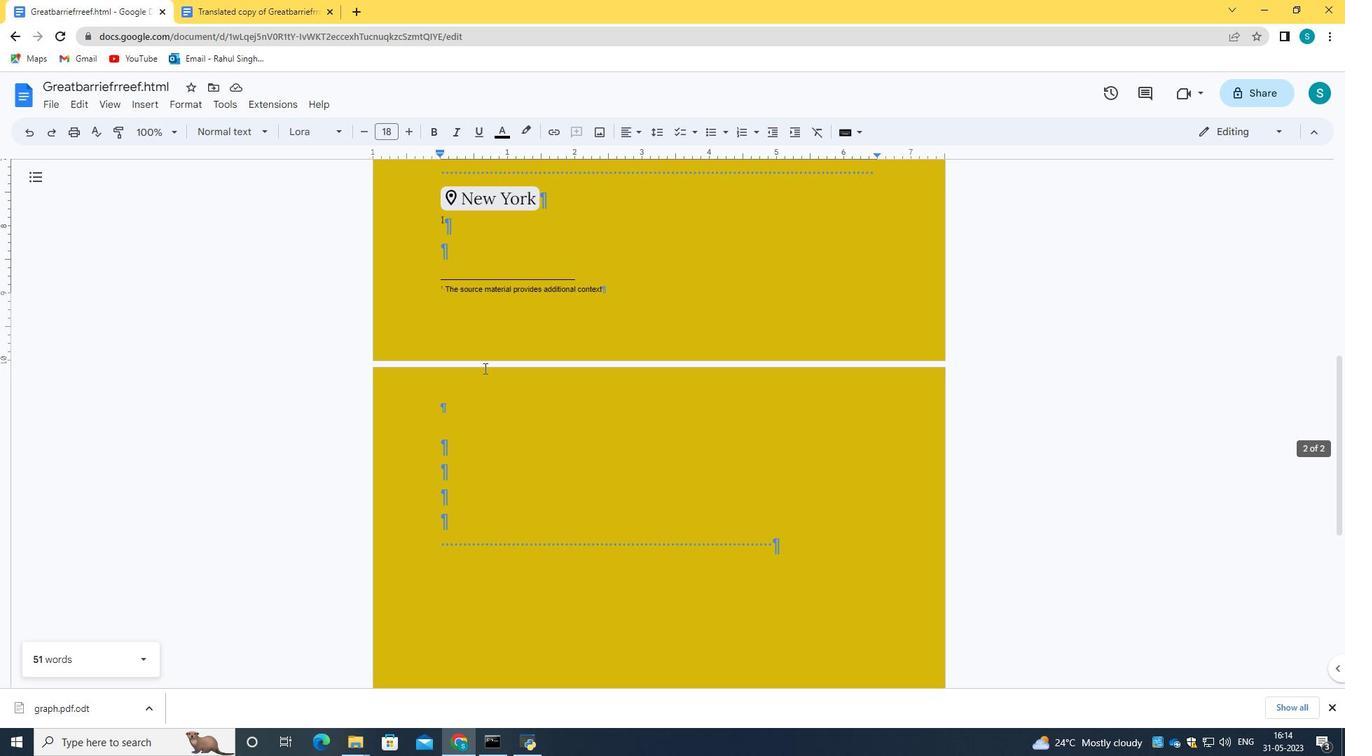 
Action: Mouse scrolled (484, 367) with delta (0, 0)
Screenshot: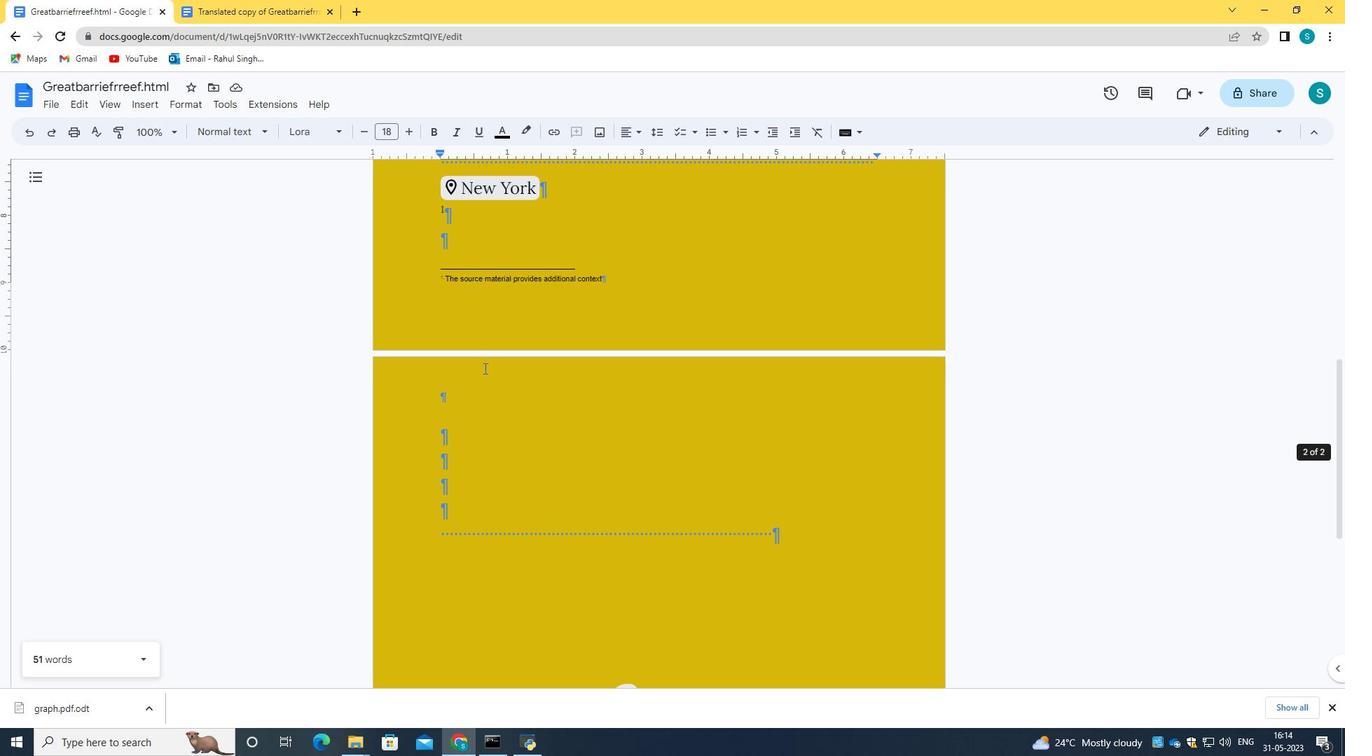 
Action: Mouse scrolled (484, 367) with delta (0, 0)
Screenshot: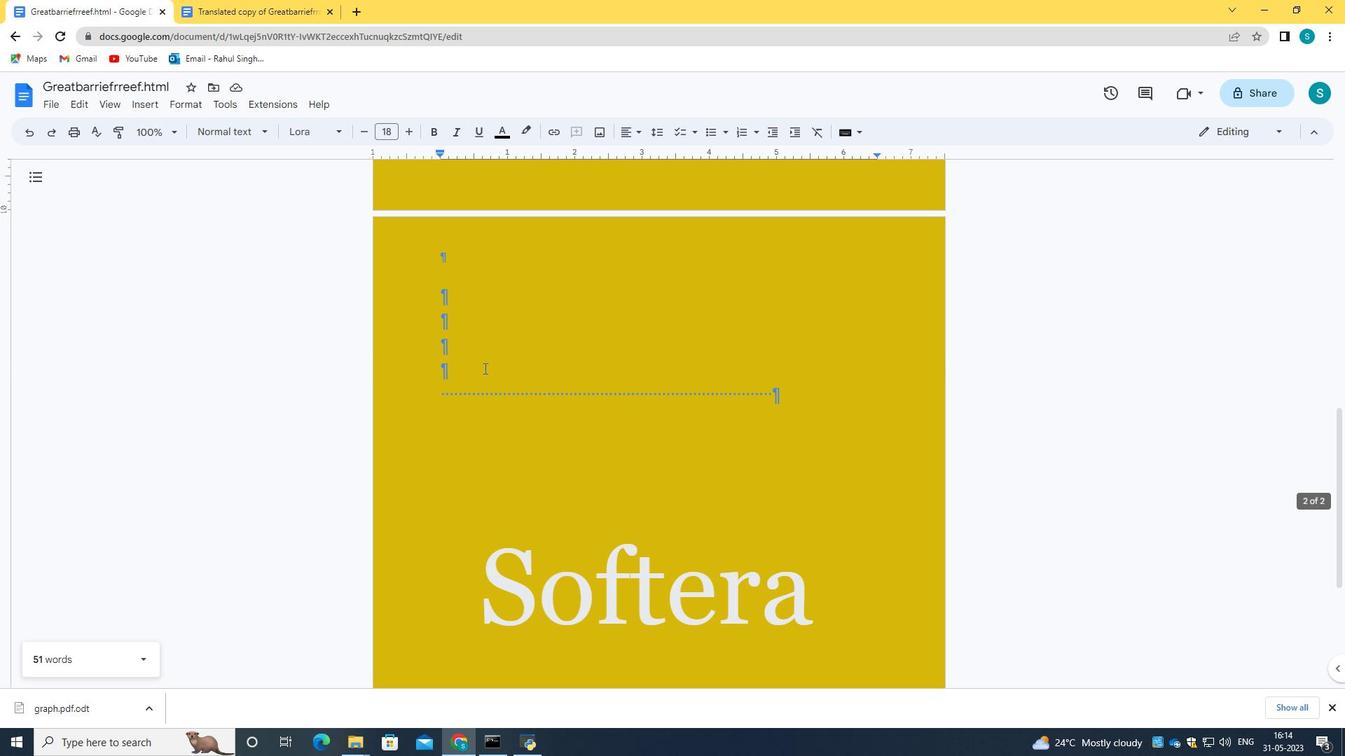 
Action: Mouse scrolled (484, 367) with delta (0, 0)
Screenshot: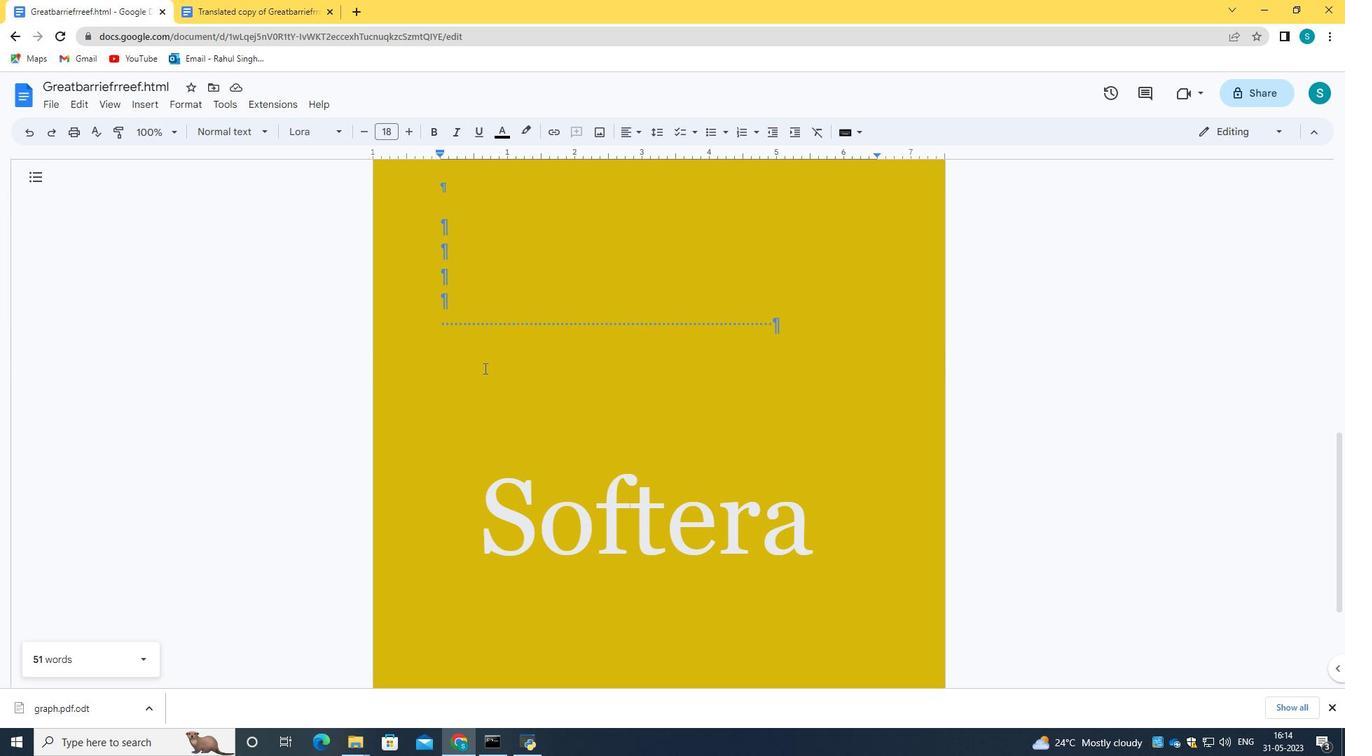 
Action: Mouse scrolled (484, 367) with delta (0, 0)
Screenshot: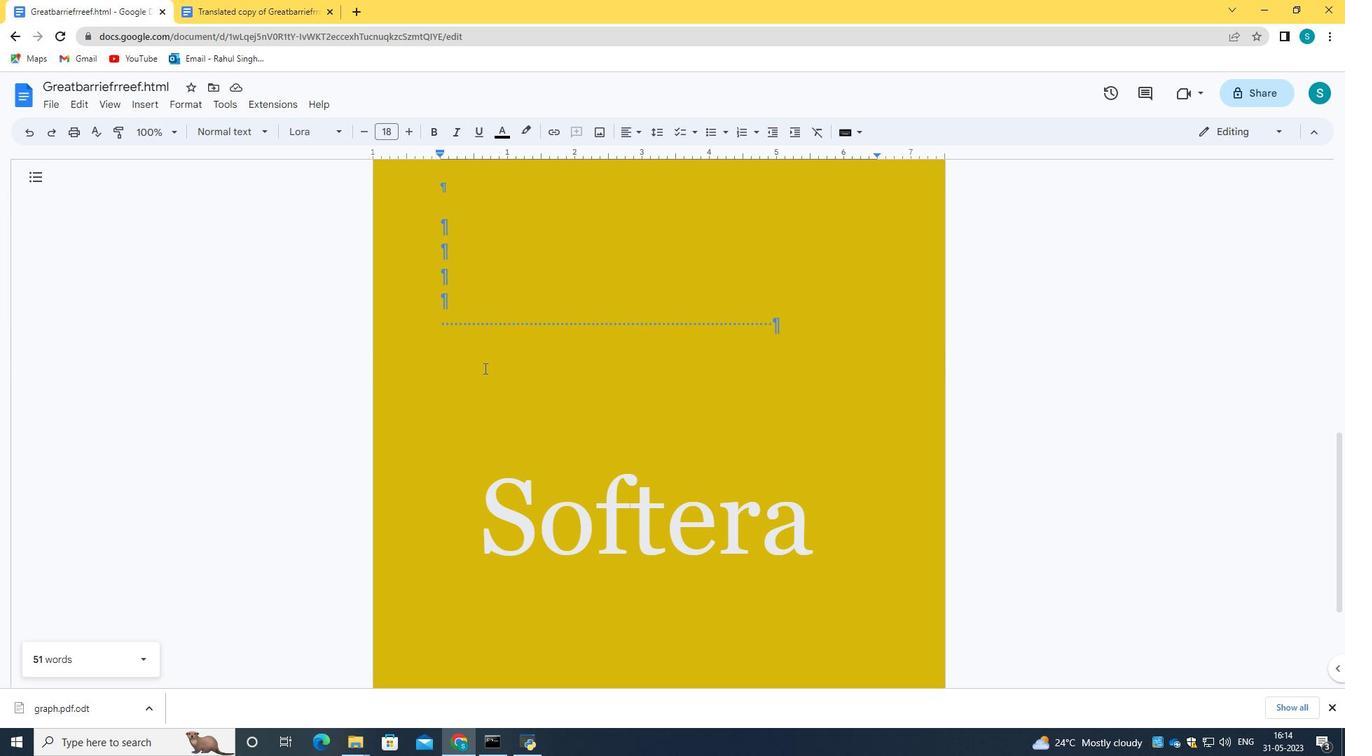 
Action: Mouse scrolled (484, 367) with delta (0, 0)
Screenshot: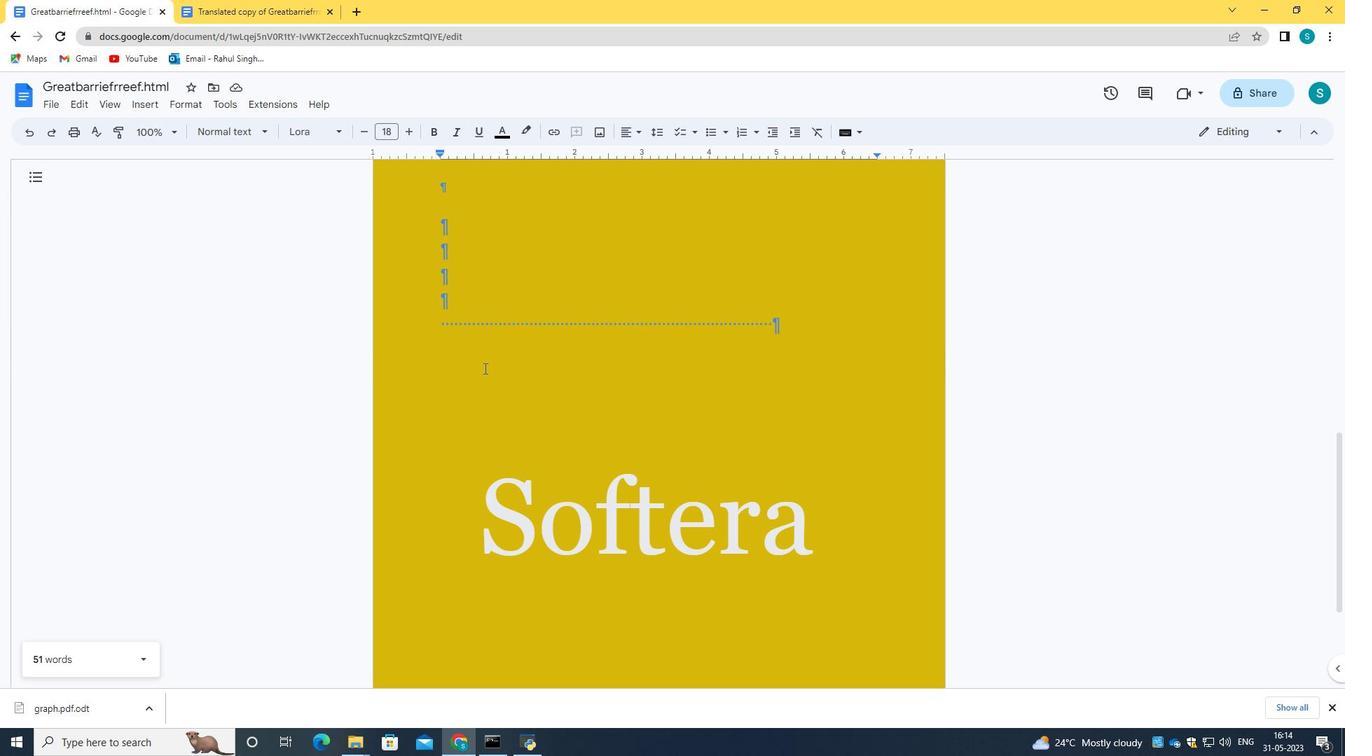 
Action: Mouse scrolled (484, 367) with delta (0, 0)
Screenshot: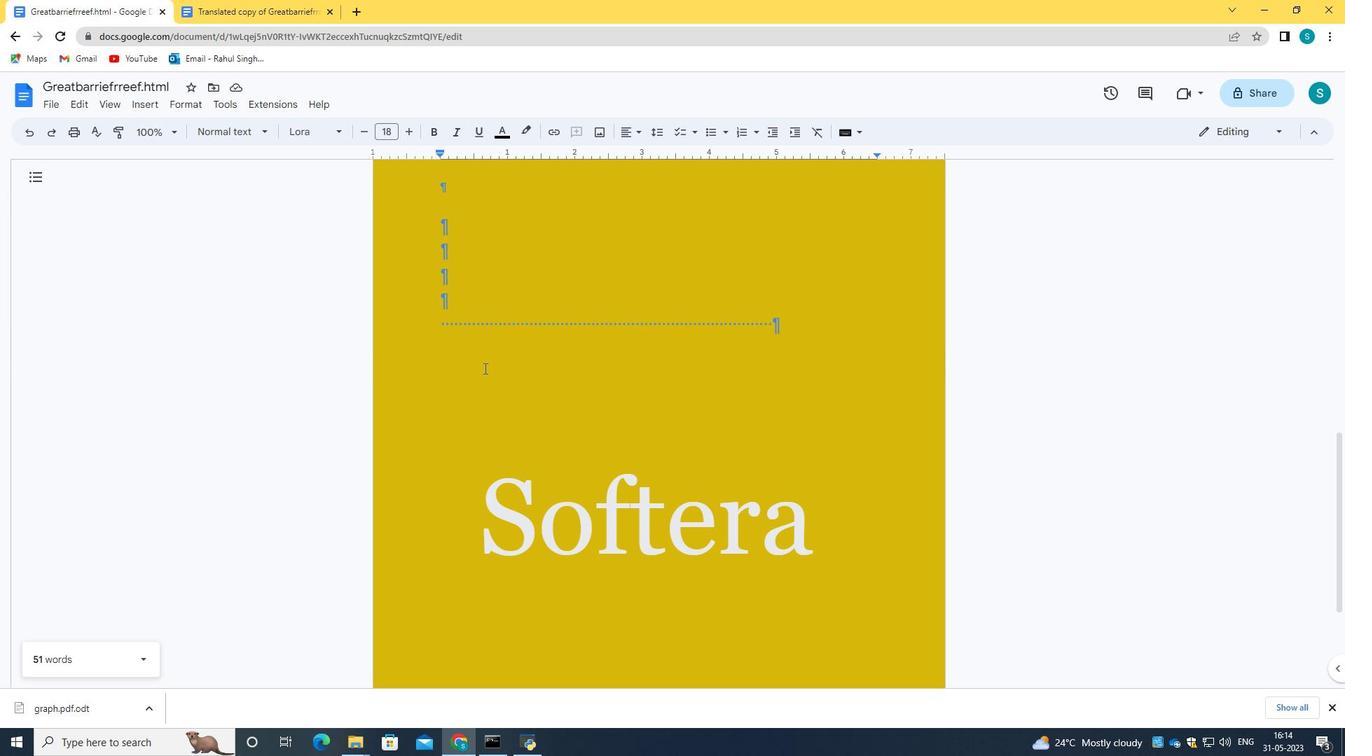 
Action: Mouse scrolled (484, 367) with delta (0, 0)
Screenshot: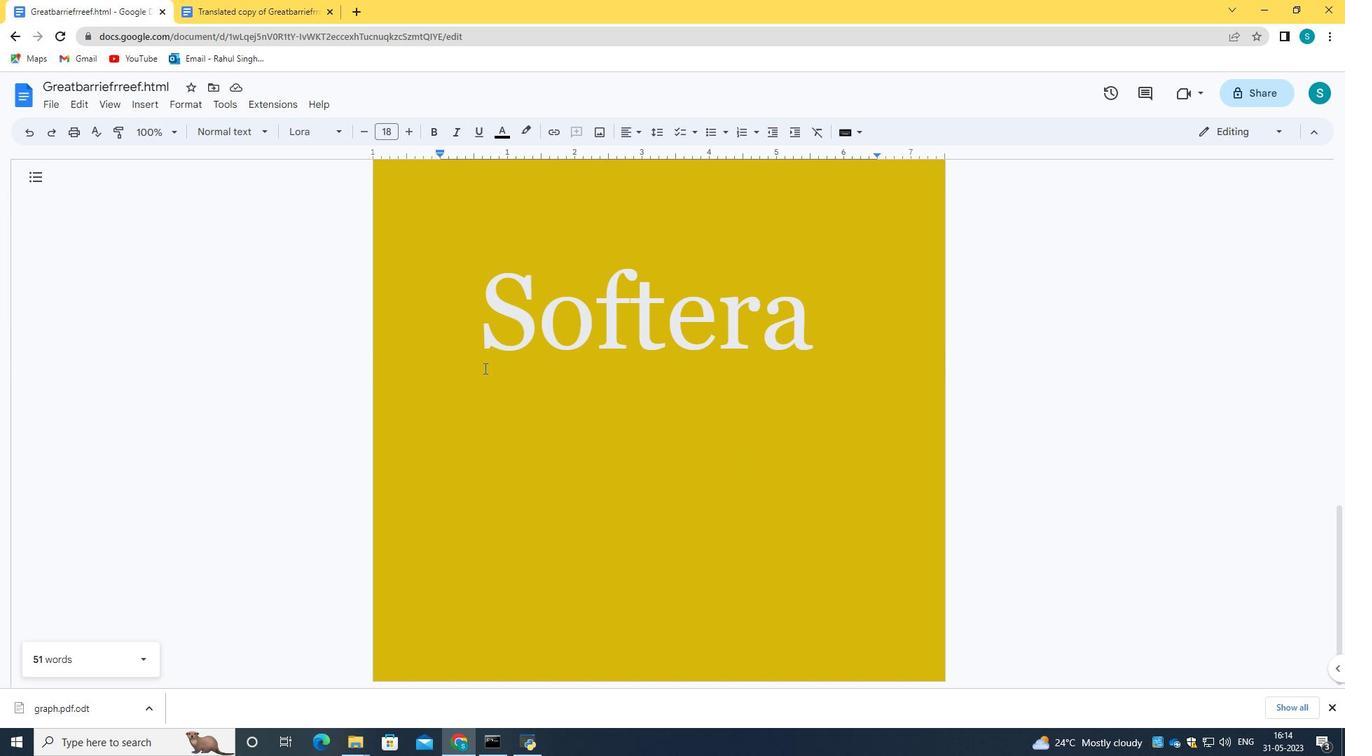 
Action: Mouse scrolled (484, 367) with delta (0, 0)
Screenshot: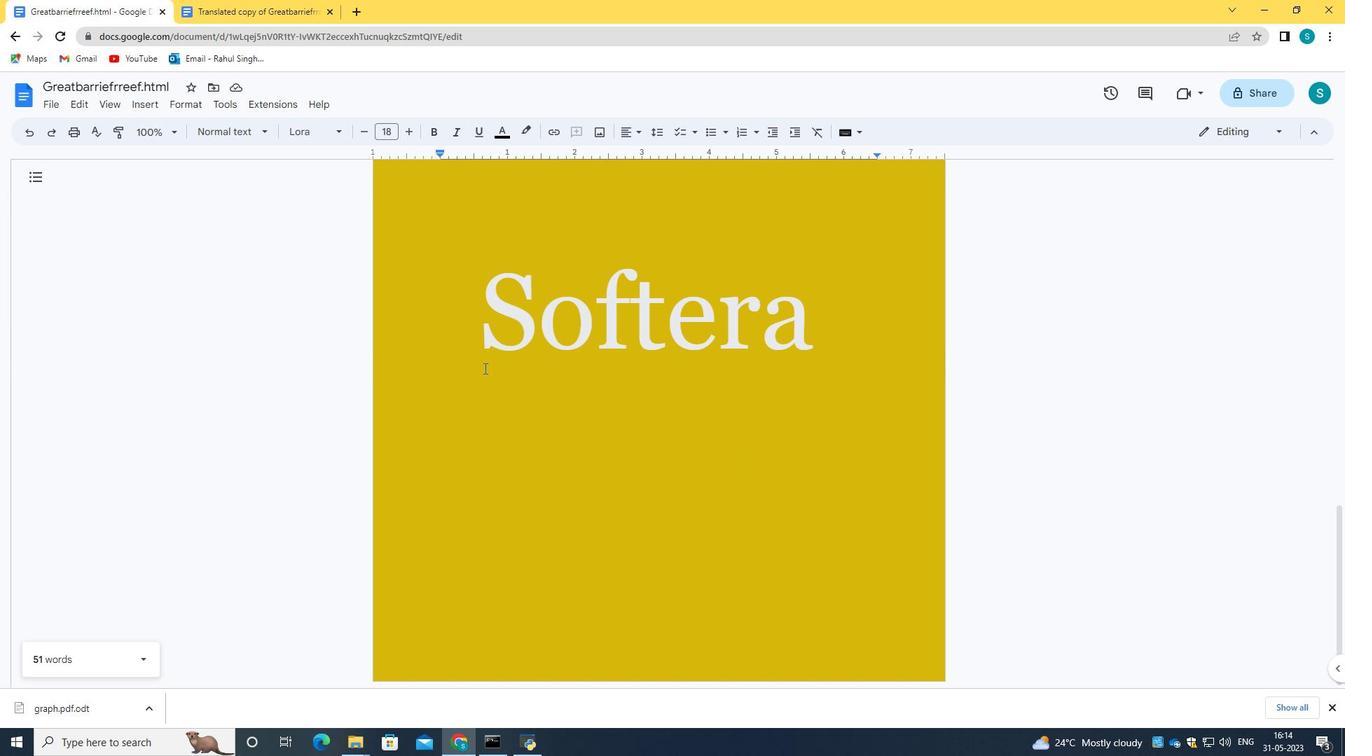 
Action: Mouse scrolled (484, 369) with delta (0, 0)
Screenshot: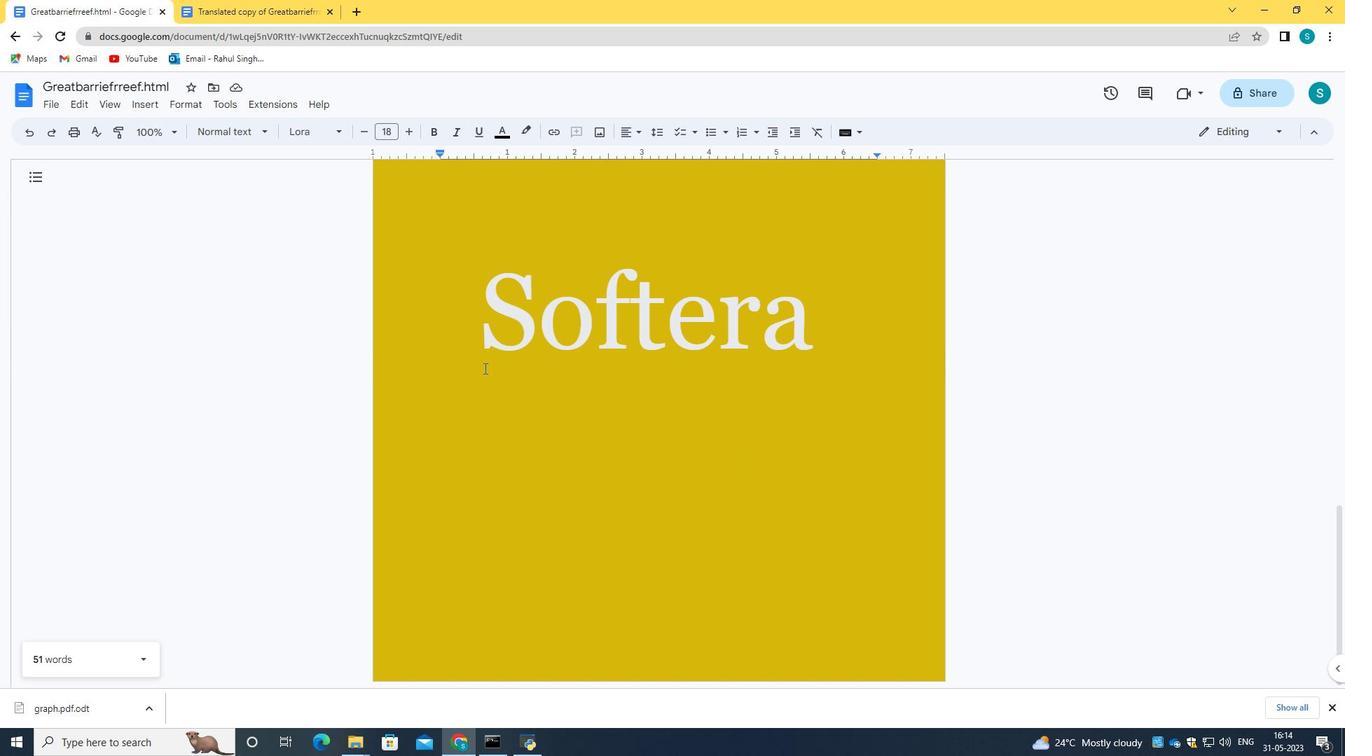 
Action: Mouse scrolled (484, 369) with delta (0, 0)
Screenshot: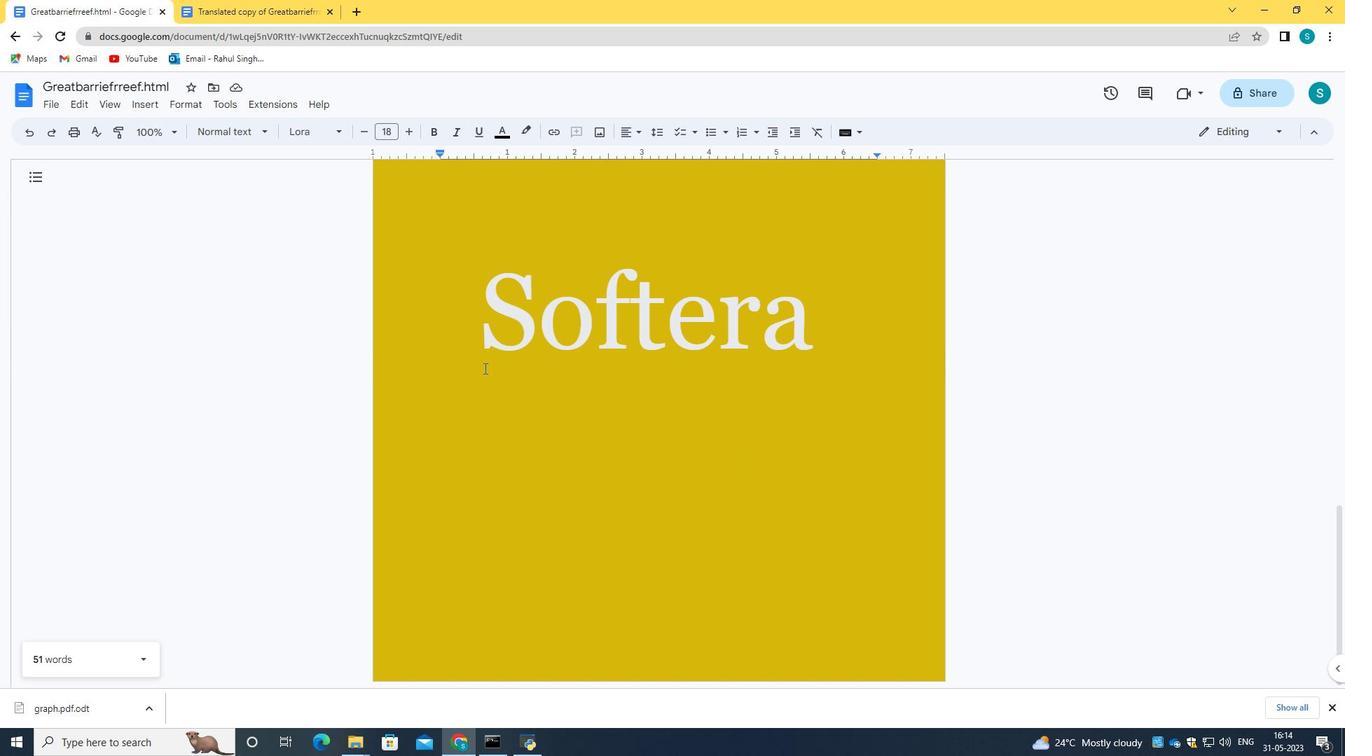 
Action: Mouse scrolled (484, 369) with delta (0, 0)
Screenshot: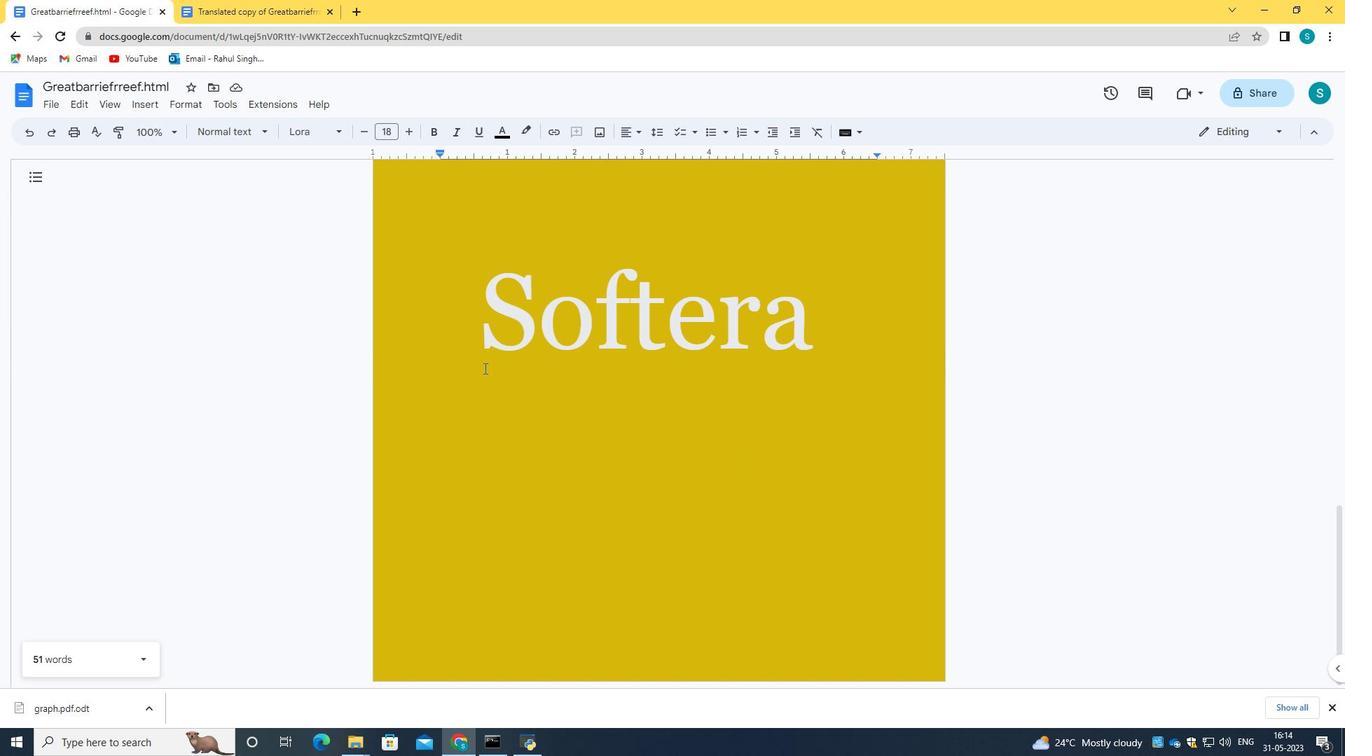 
Action: Mouse scrolled (484, 369) with delta (0, 0)
Screenshot: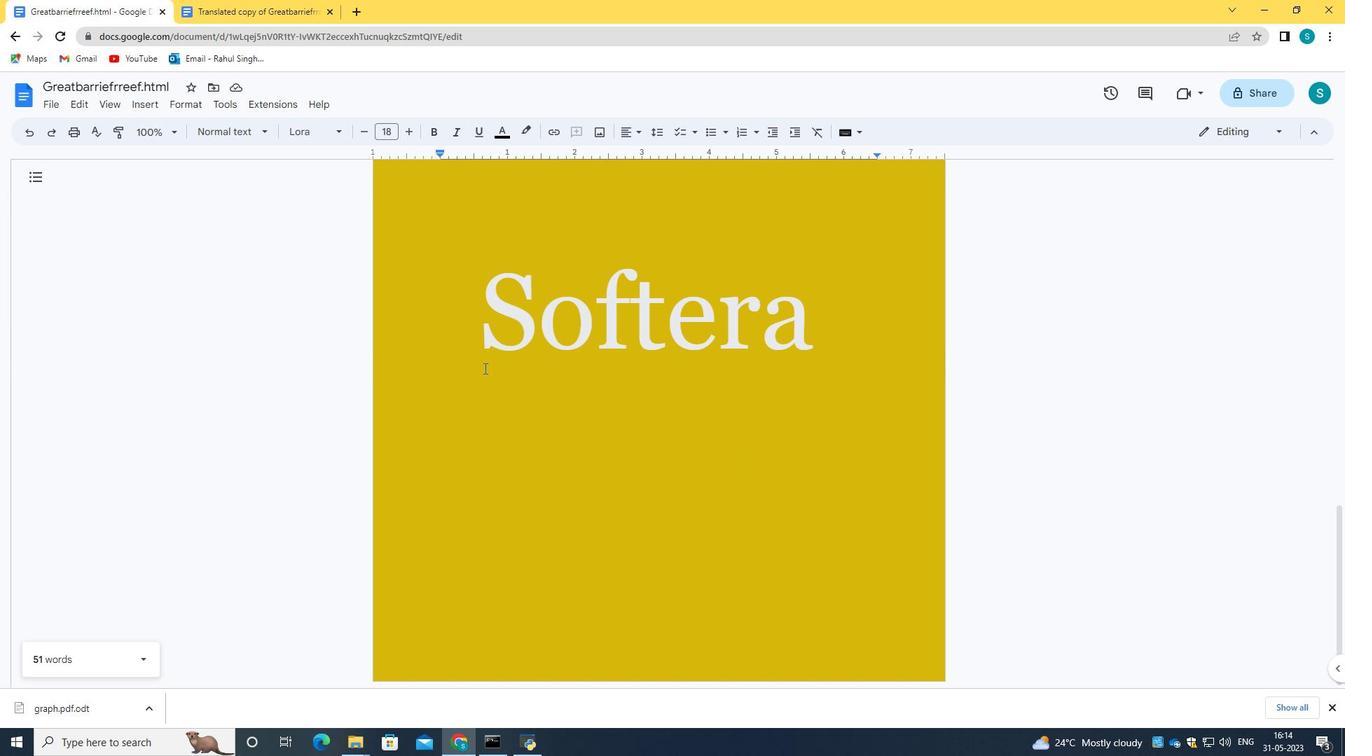 
Action: Mouse scrolled (484, 369) with delta (0, 0)
Screenshot: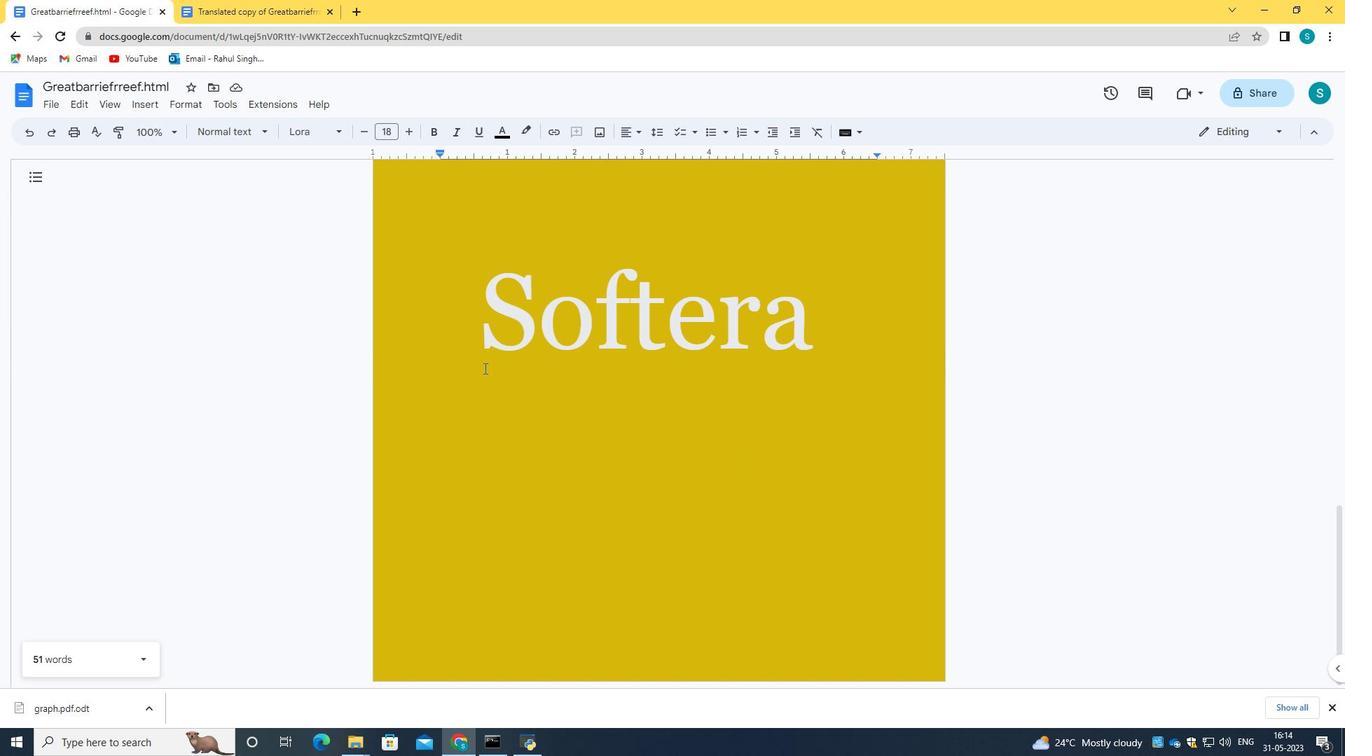 
Action: Mouse scrolled (484, 369) with delta (0, 0)
Screenshot: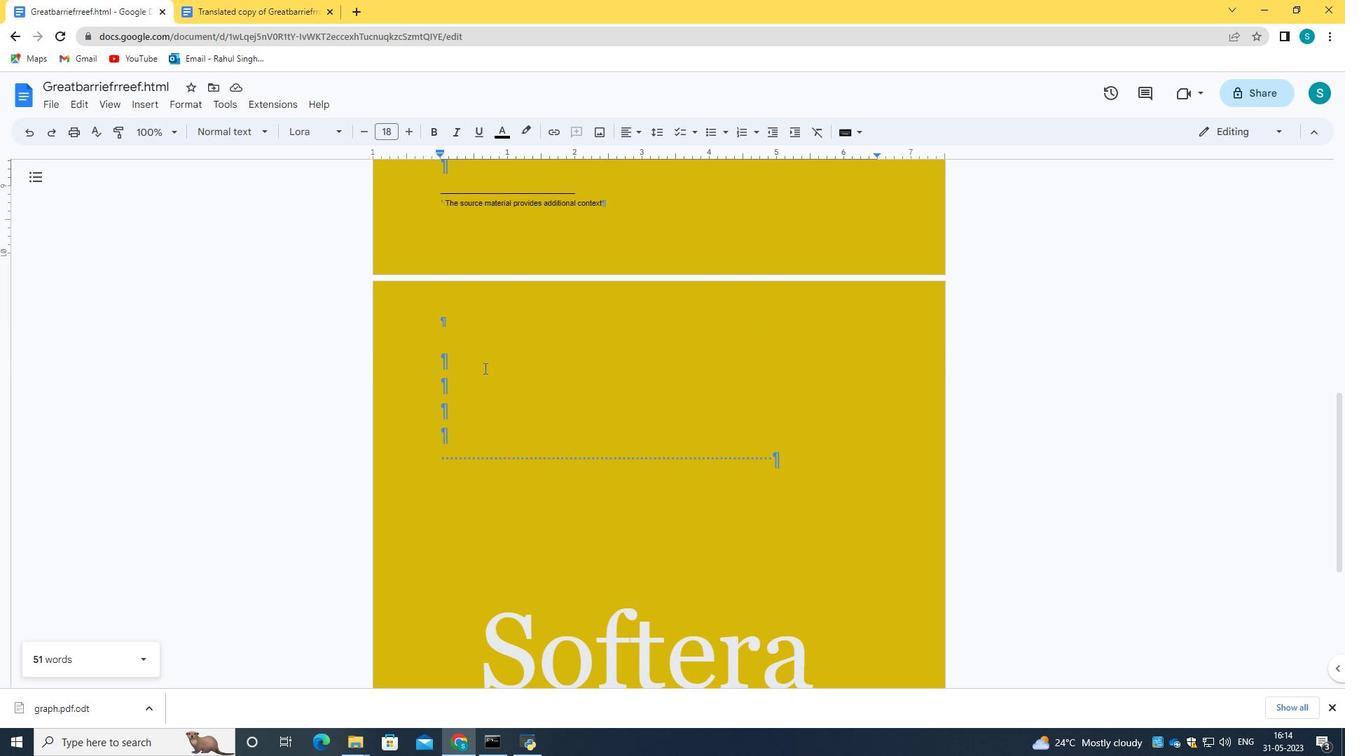 
Action: Mouse scrolled (484, 369) with delta (0, 0)
Screenshot: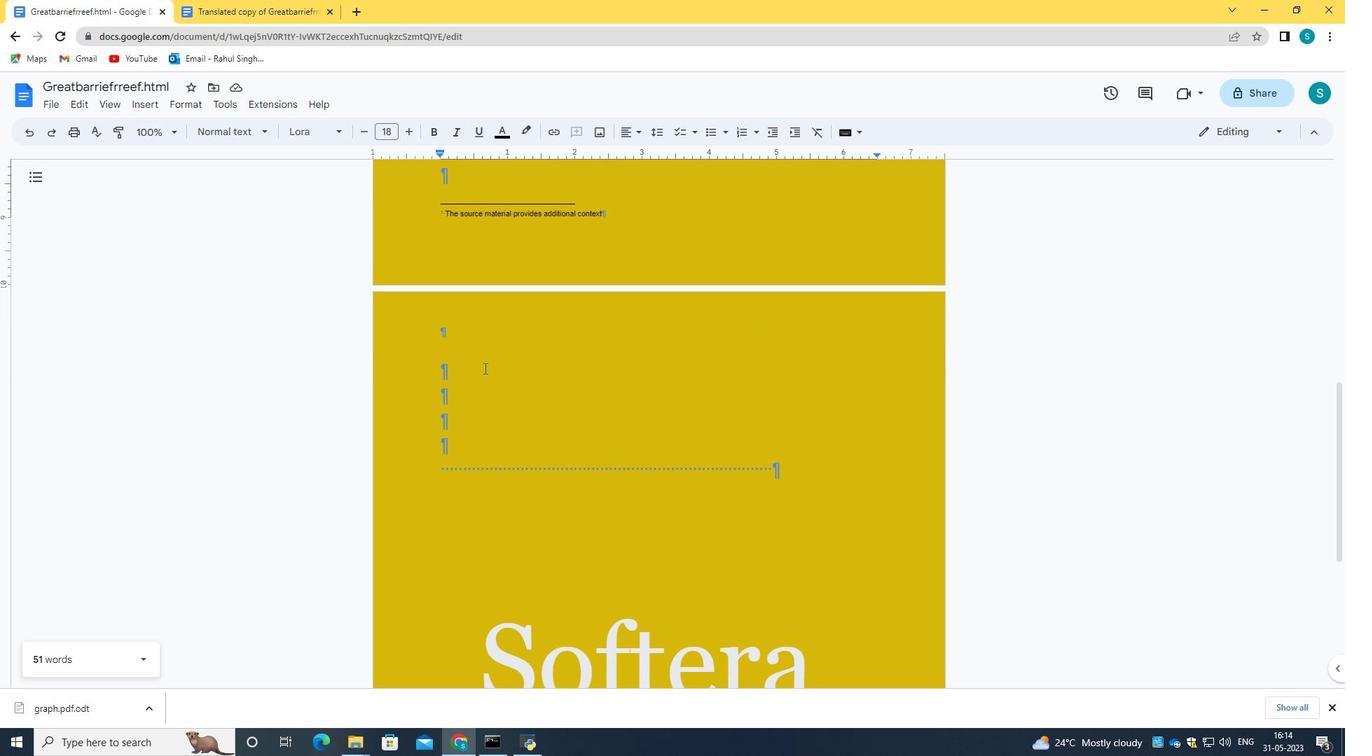 
Action: Mouse scrolled (484, 369) with delta (0, 0)
Screenshot: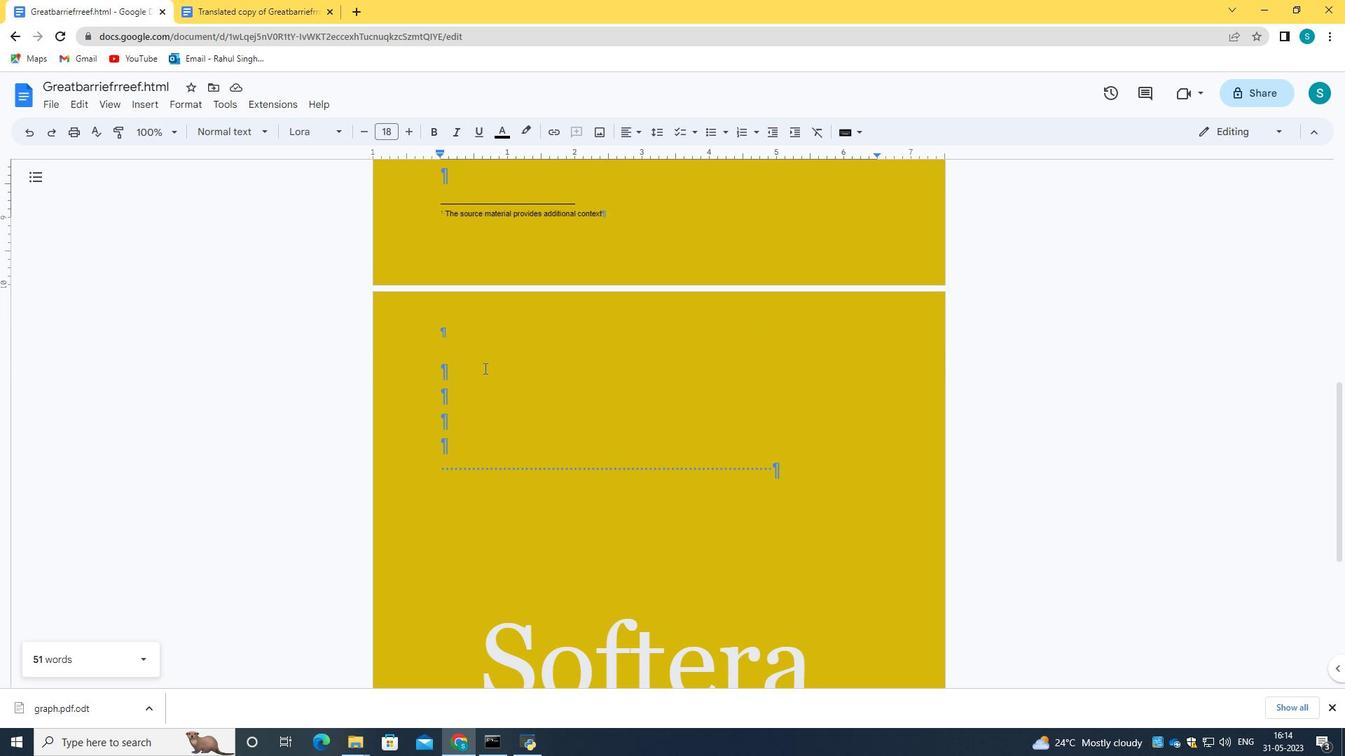 
Action: Mouse scrolled (484, 369) with delta (0, 0)
Screenshot: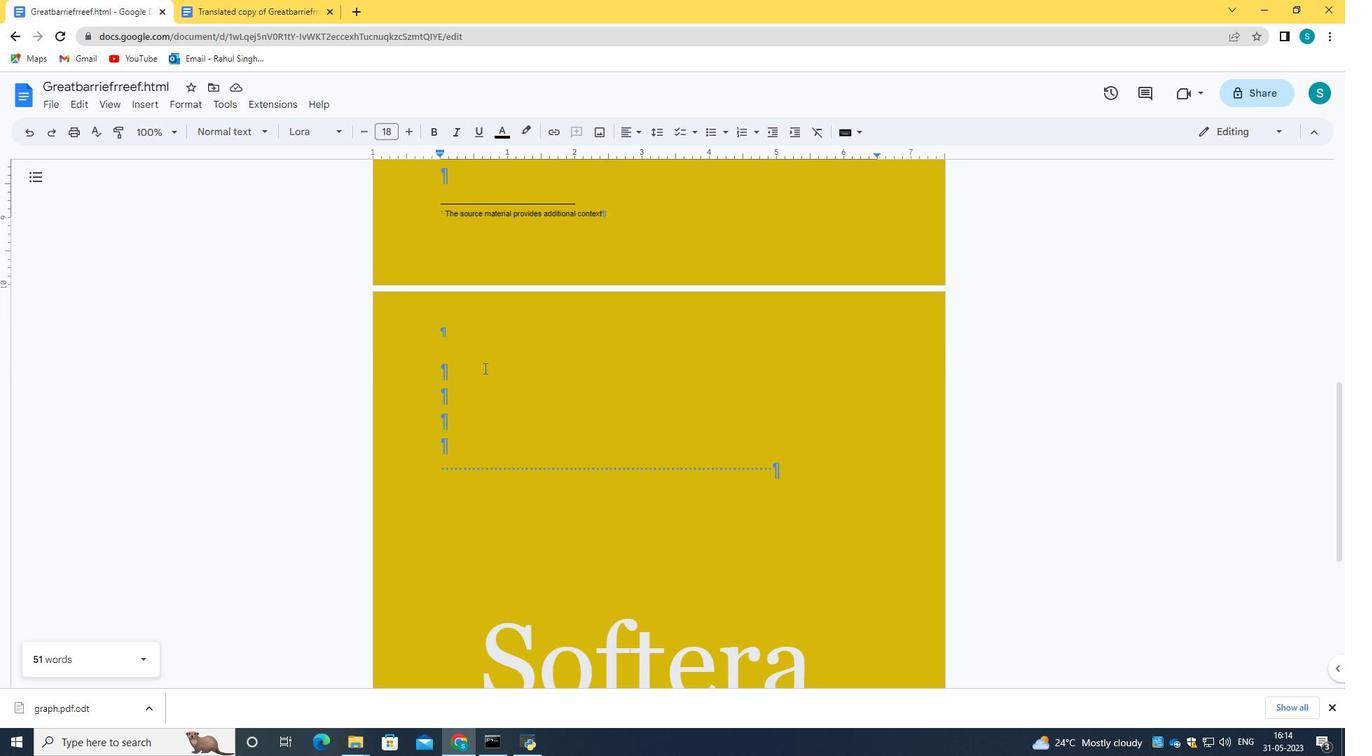 
Action: Mouse scrolled (484, 369) with delta (0, 0)
Screenshot: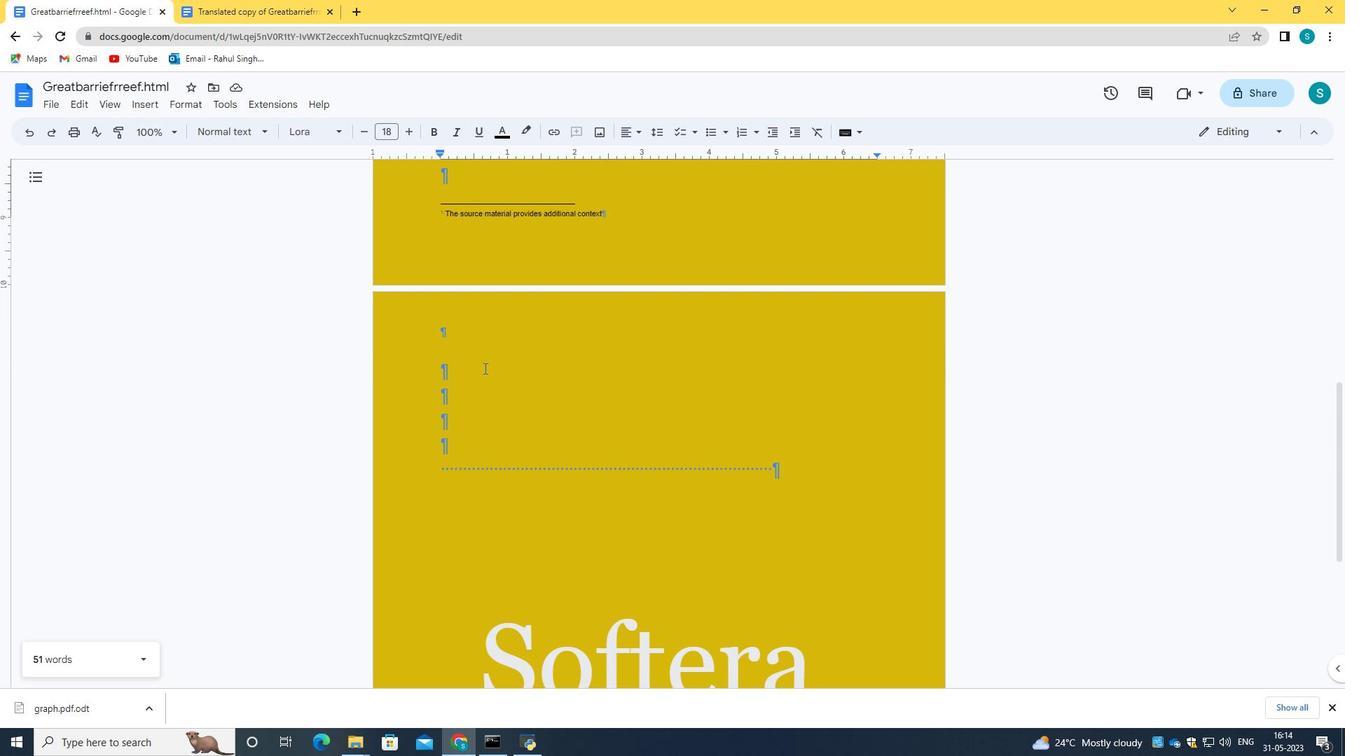 
Action: Mouse scrolled (484, 369) with delta (0, 0)
Screenshot: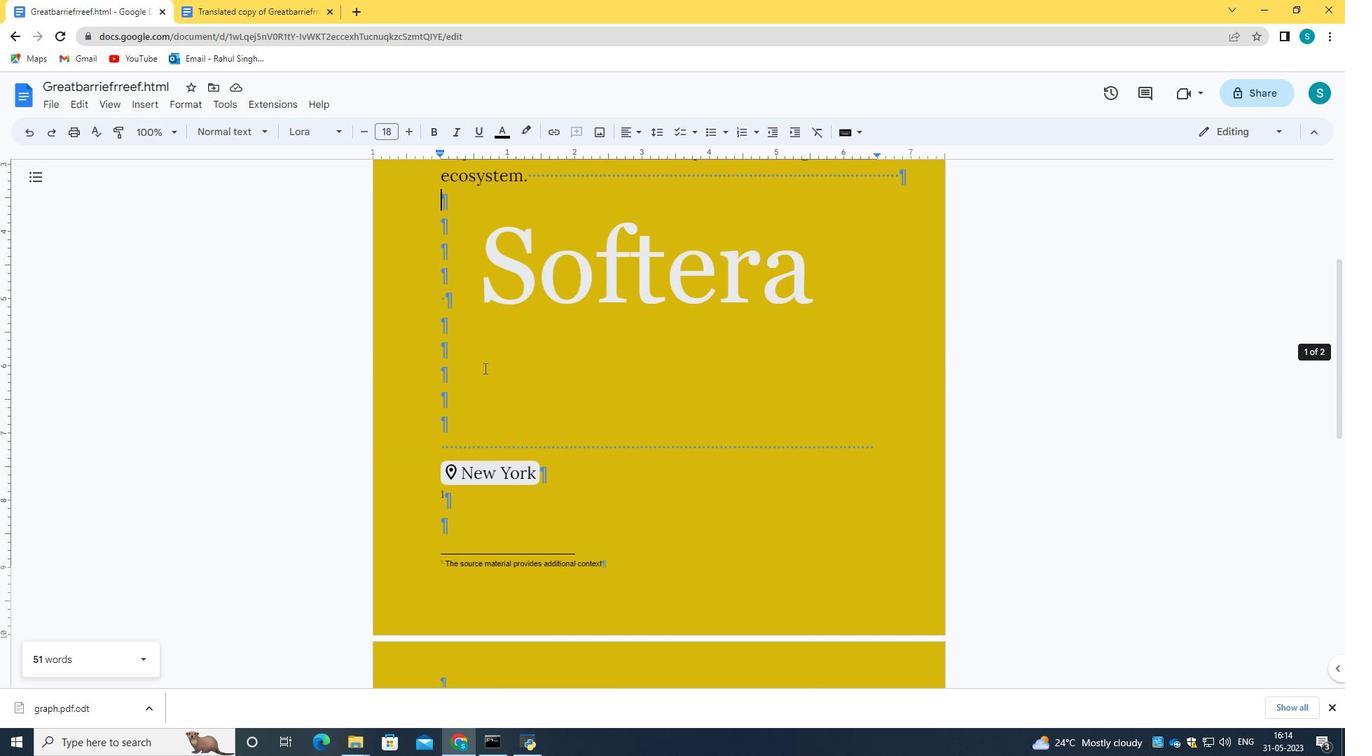 
Action: Mouse scrolled (484, 369) with delta (0, 0)
Screenshot: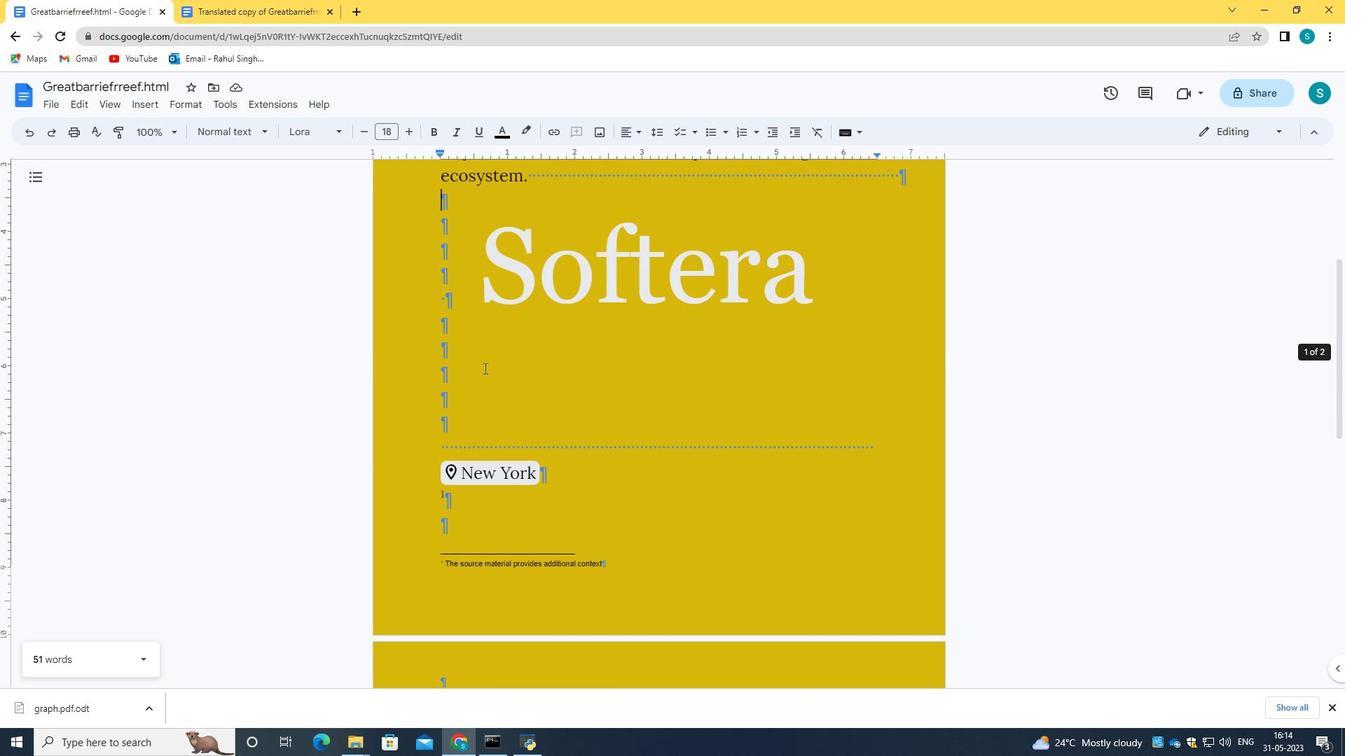 
Action: Mouse scrolled (484, 369) with delta (0, 0)
Screenshot: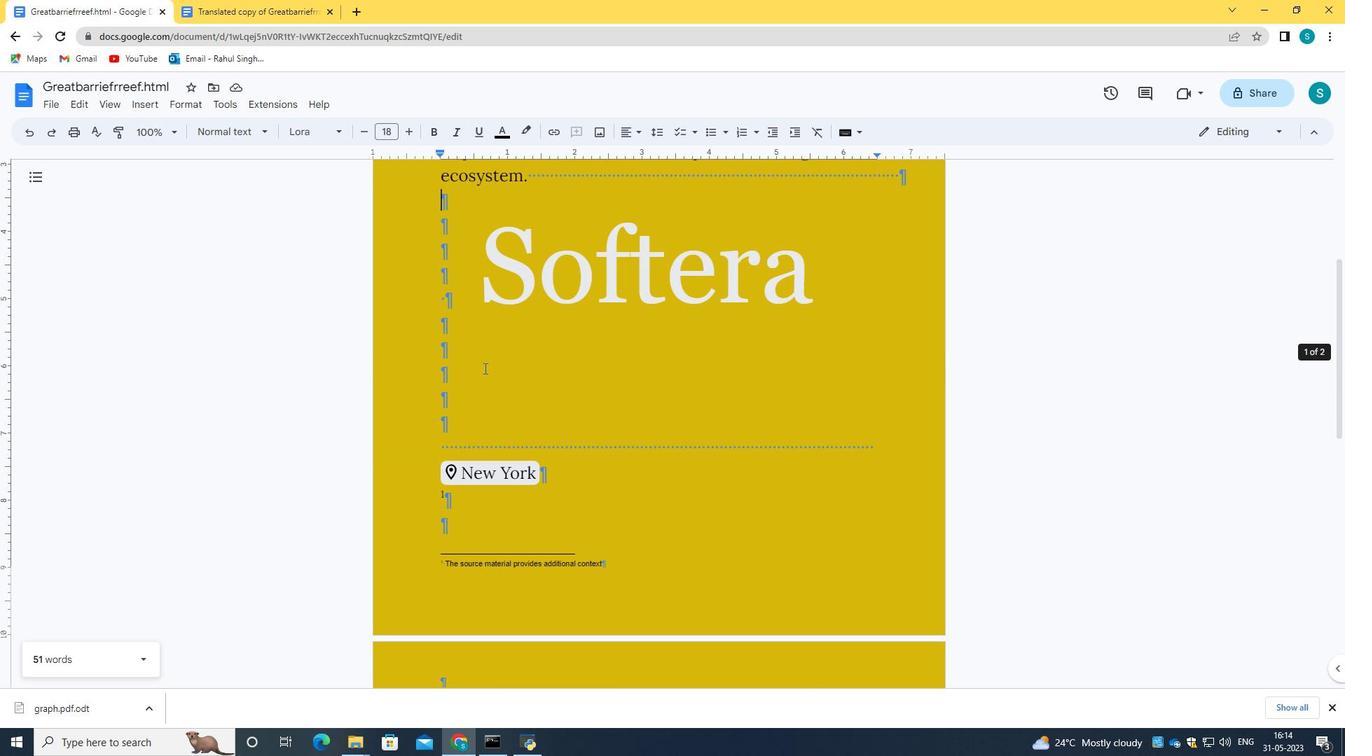 
Action: Mouse scrolled (484, 369) with delta (0, 0)
Screenshot: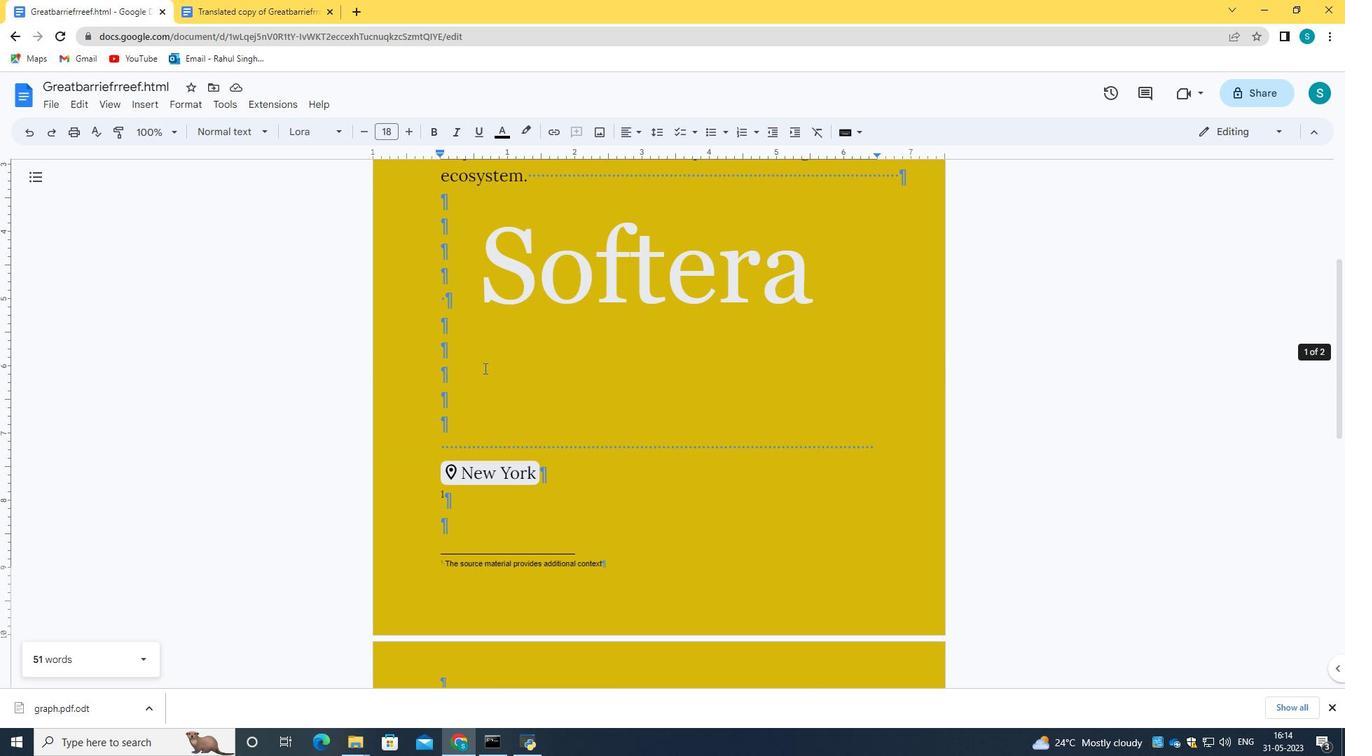 
Action: Mouse scrolled (484, 369) with delta (0, 0)
Screenshot: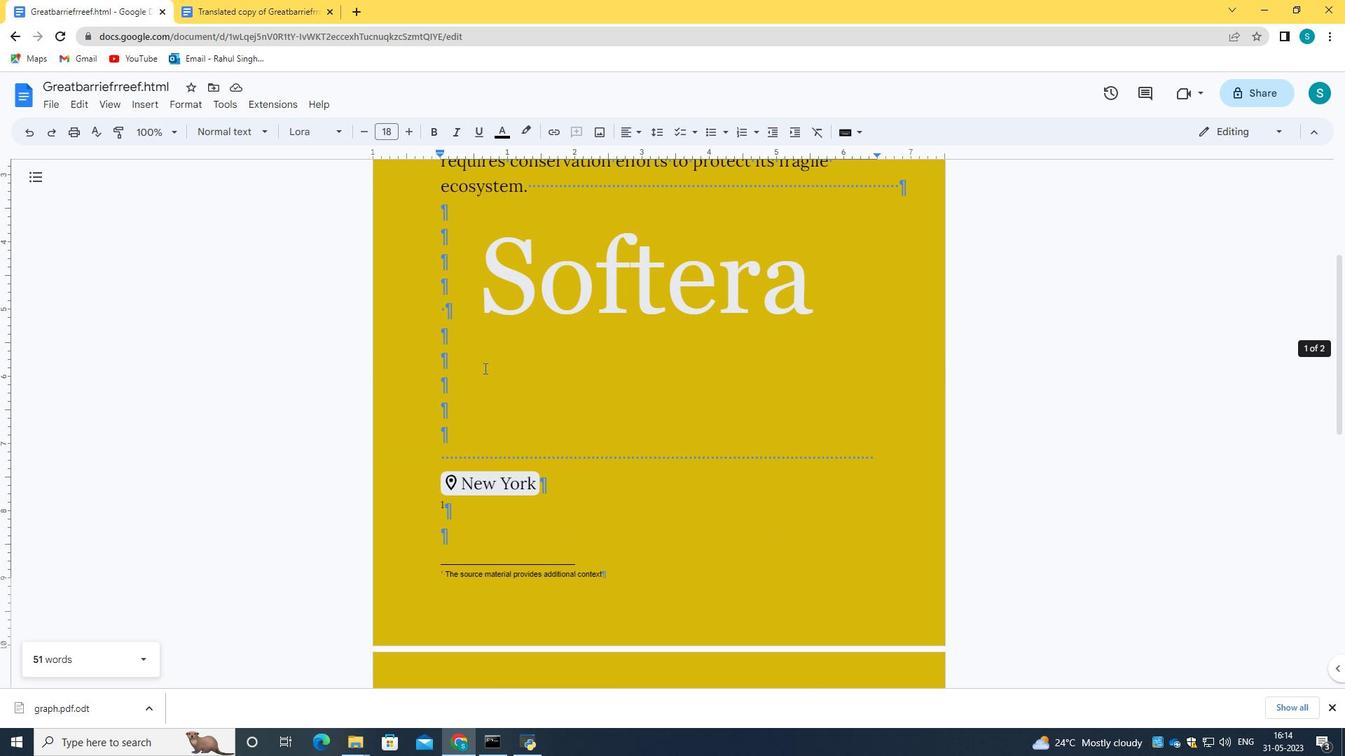 
Action: Mouse moved to (520, 388)
Screenshot: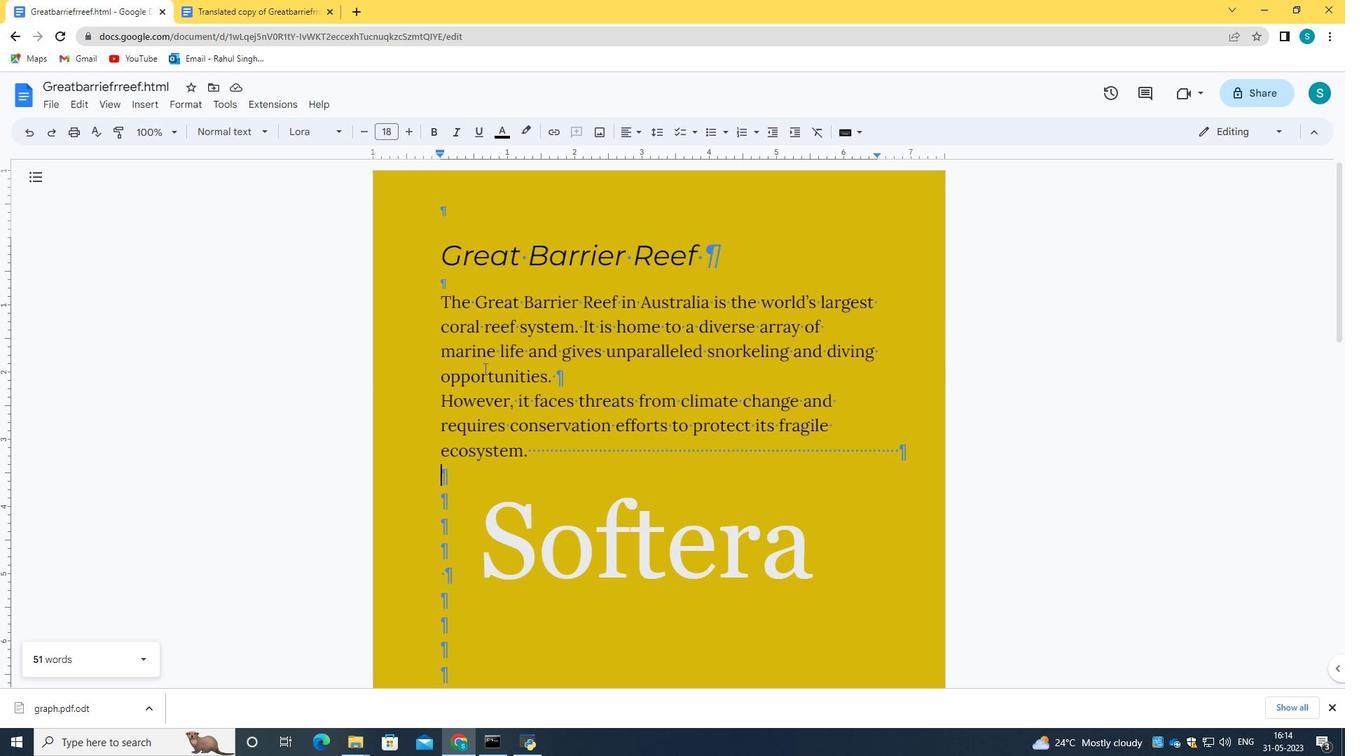 
Action: Mouse scrolled (520, 388) with delta (0, 0)
Screenshot: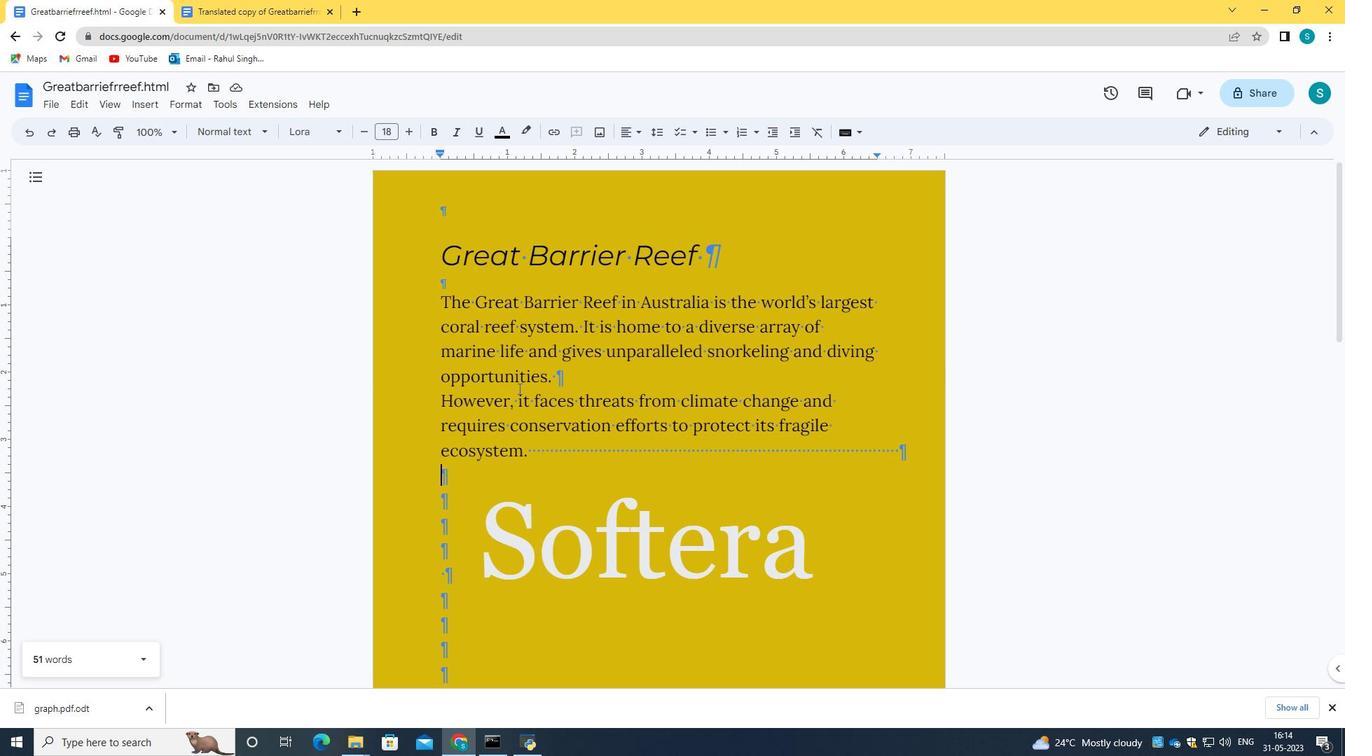 
Action: Mouse moved to (526, 393)
Screenshot: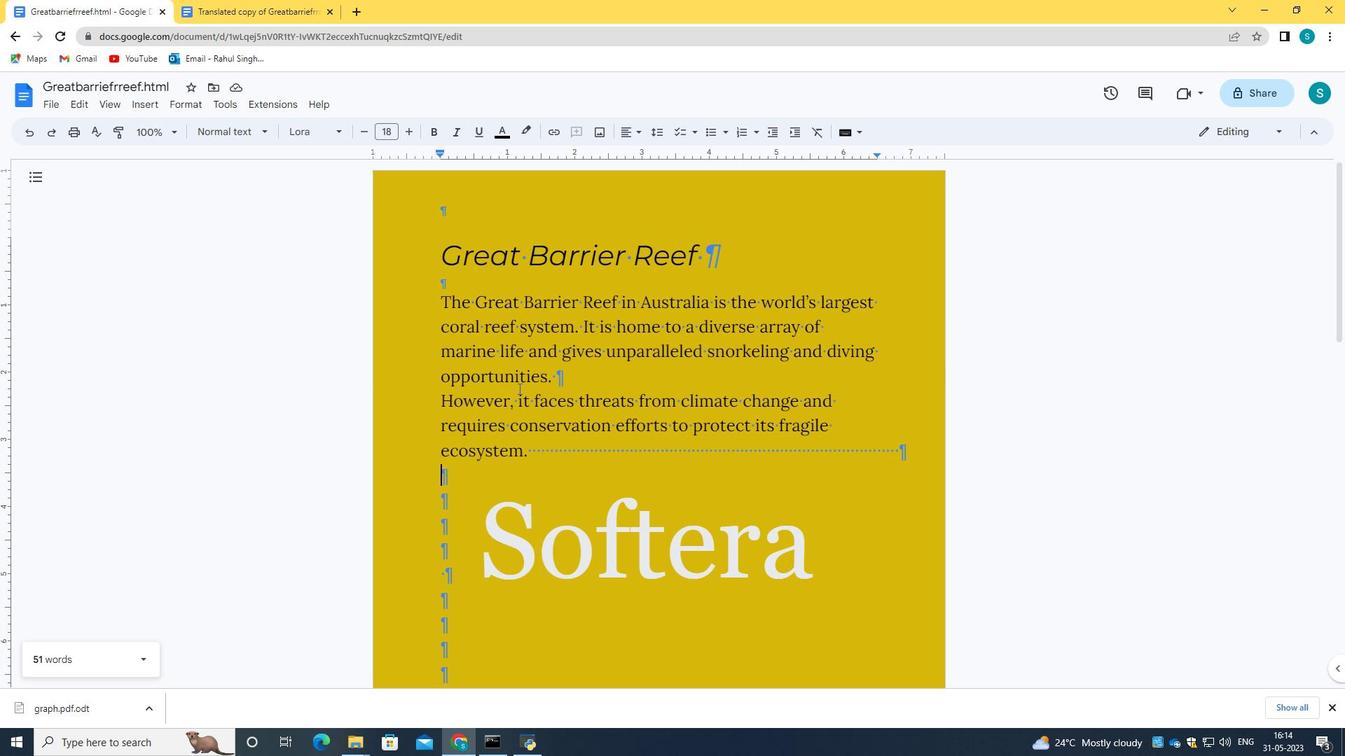 
Action: Mouse scrolled (526, 392) with delta (0, 0)
Screenshot: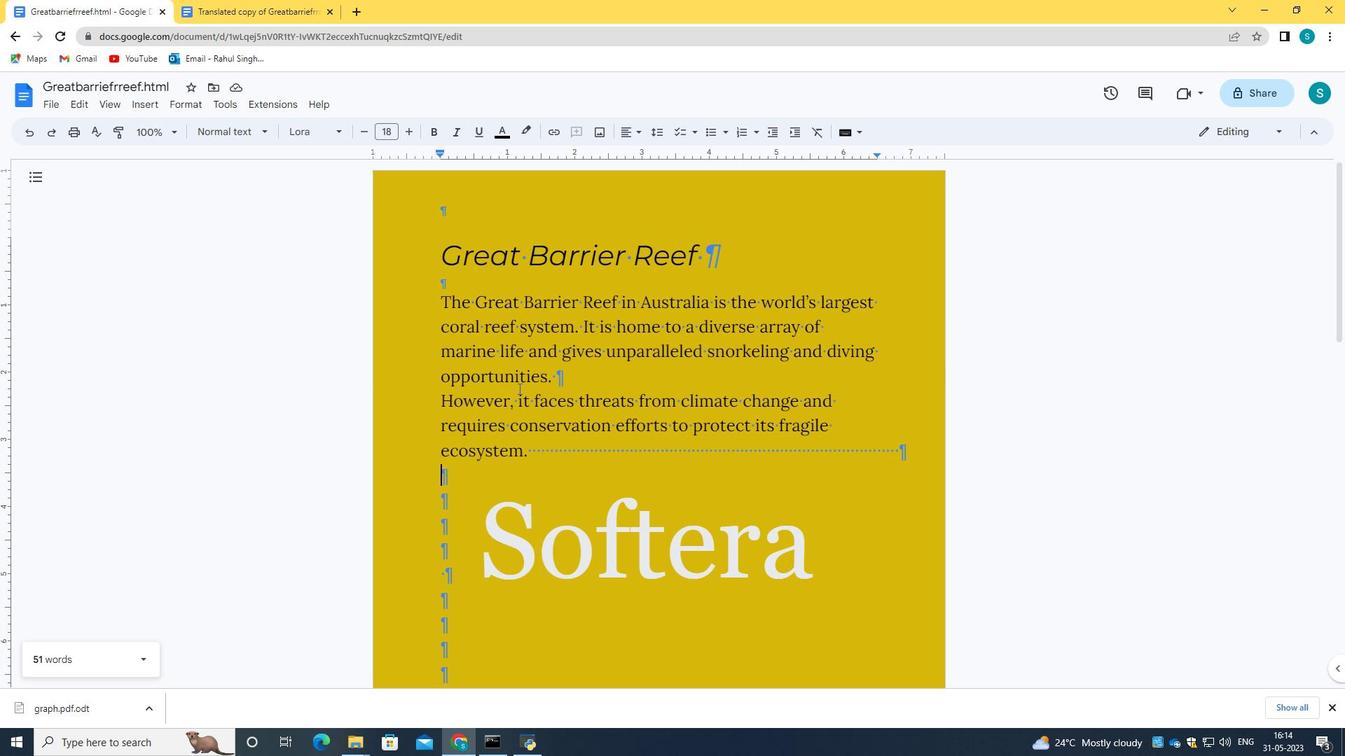 
Action: Mouse moved to (529, 394)
Screenshot: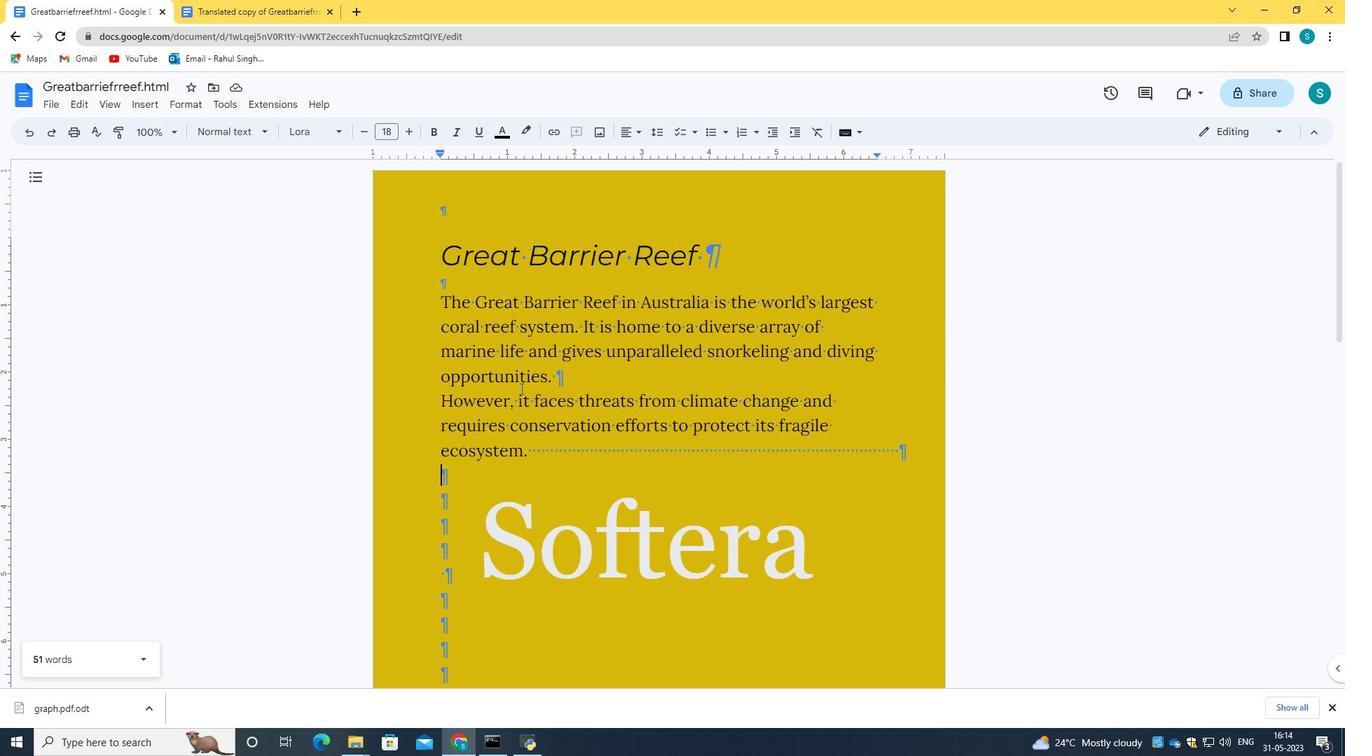 
Action: Mouse scrolled (529, 393) with delta (0, 0)
Screenshot: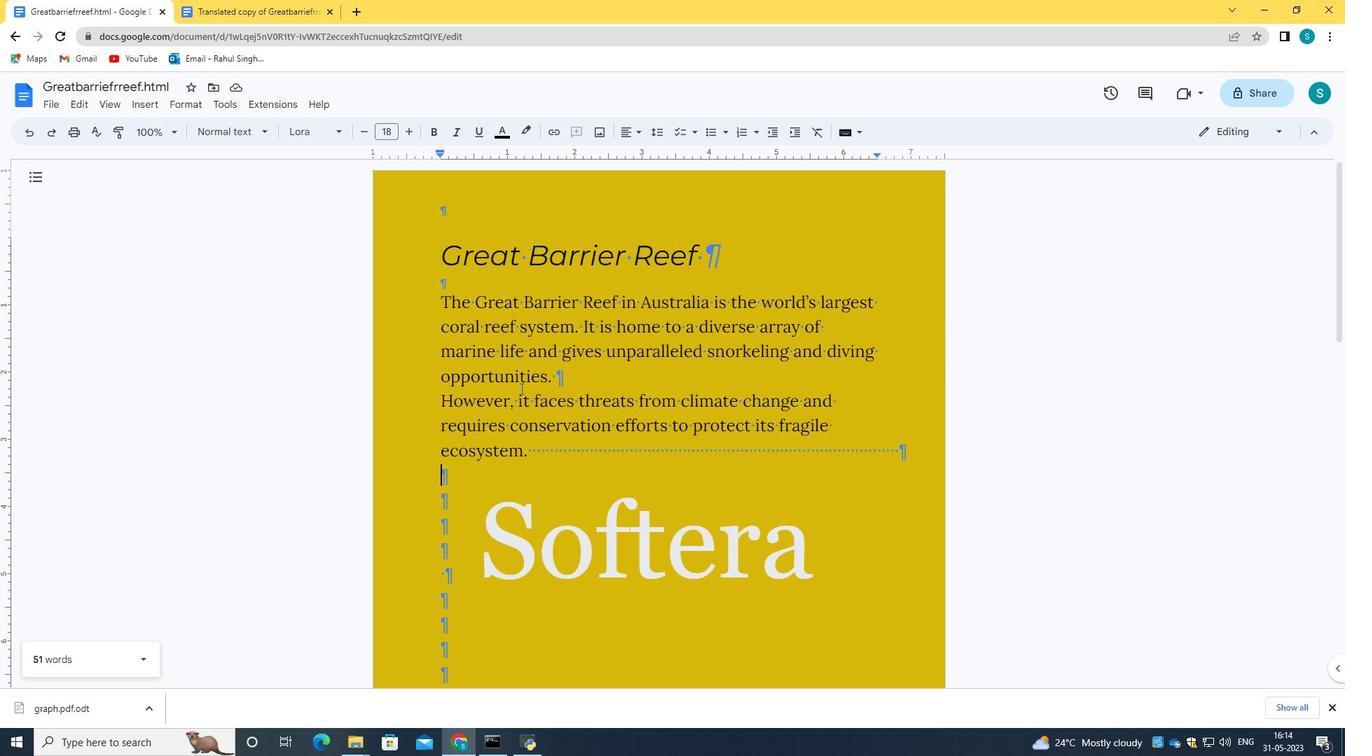 
Action: Mouse scrolled (529, 395) with delta (0, 0)
Screenshot: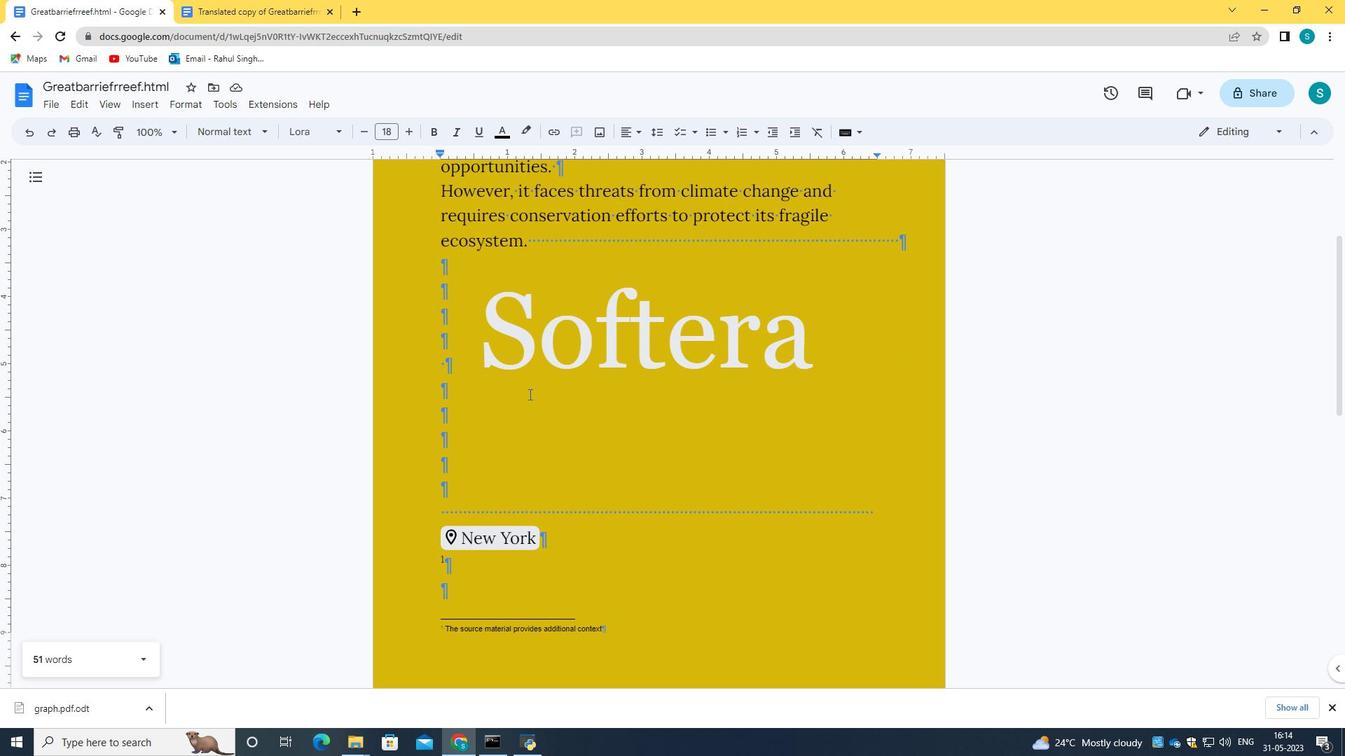 
Action: Mouse scrolled (529, 395) with delta (0, 0)
Screenshot: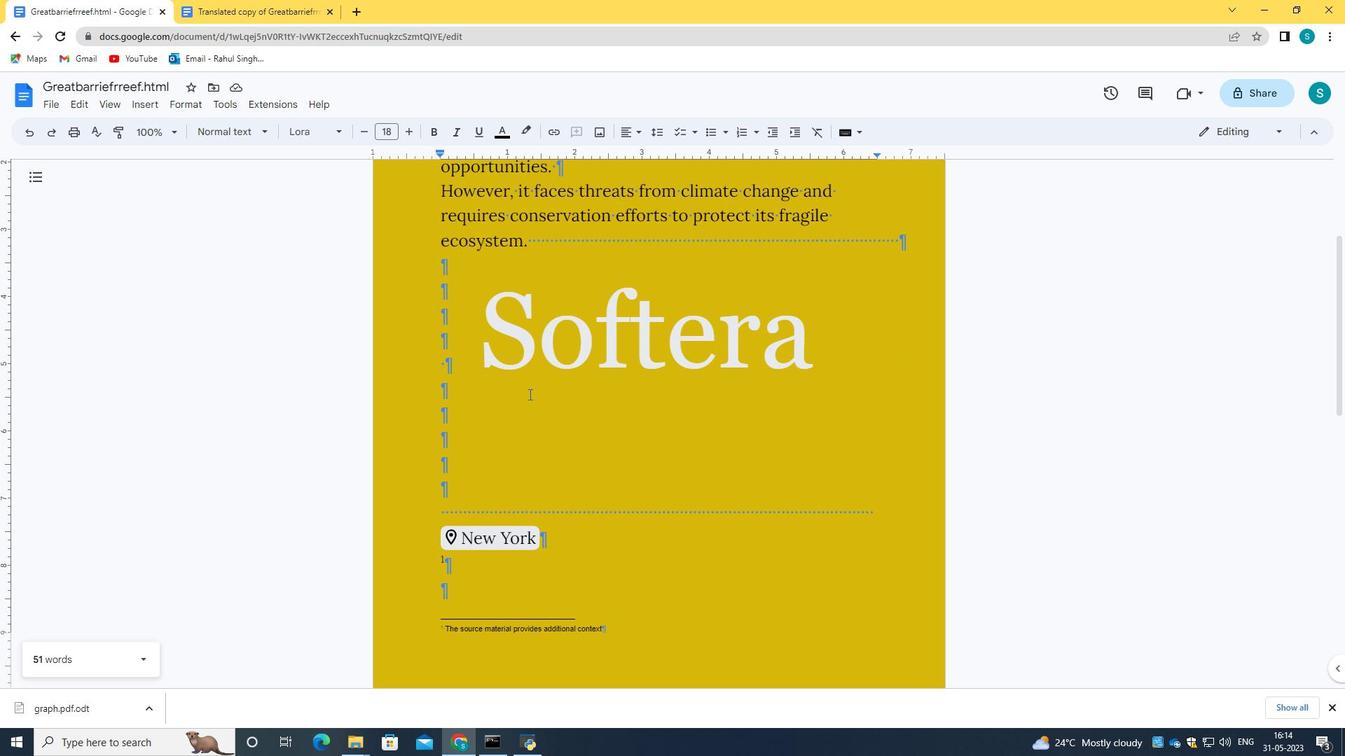 
Action: Mouse scrolled (529, 395) with delta (0, 0)
Screenshot: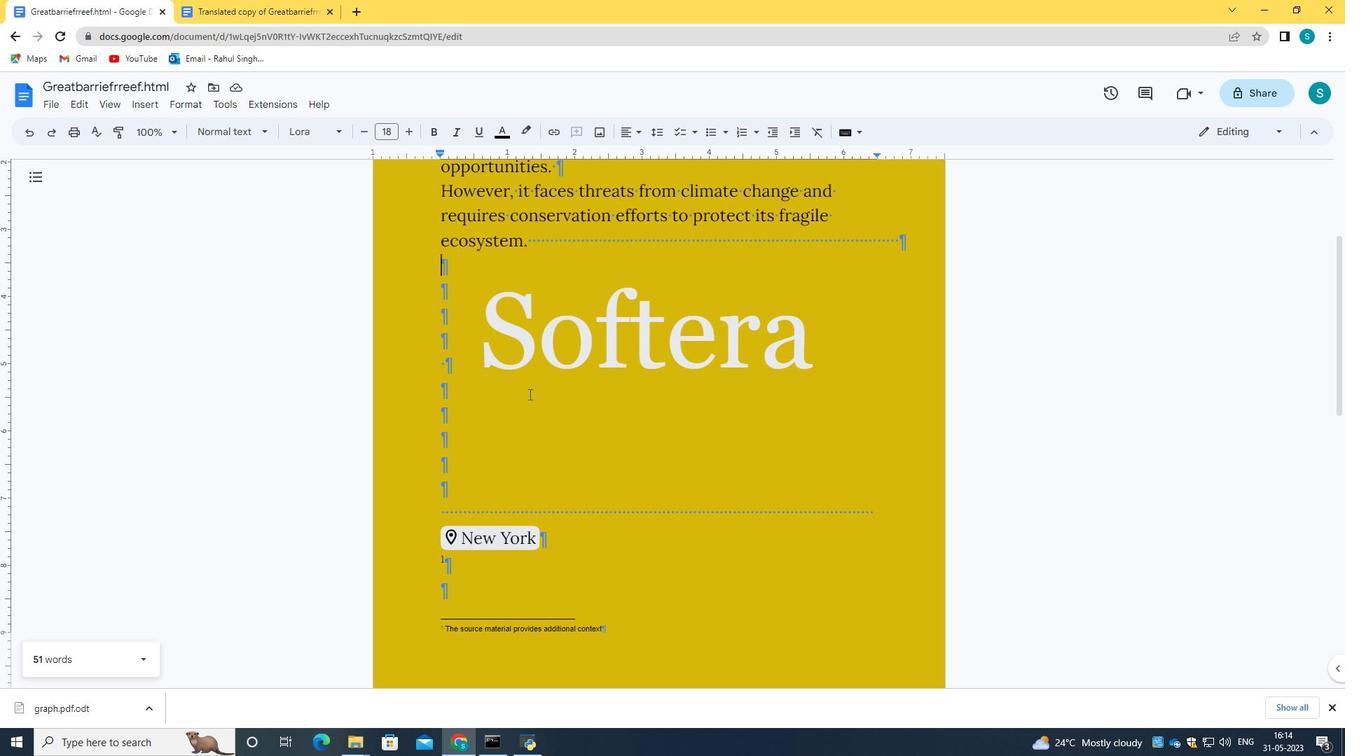 
Action: Mouse scrolled (529, 395) with delta (0, 0)
Screenshot: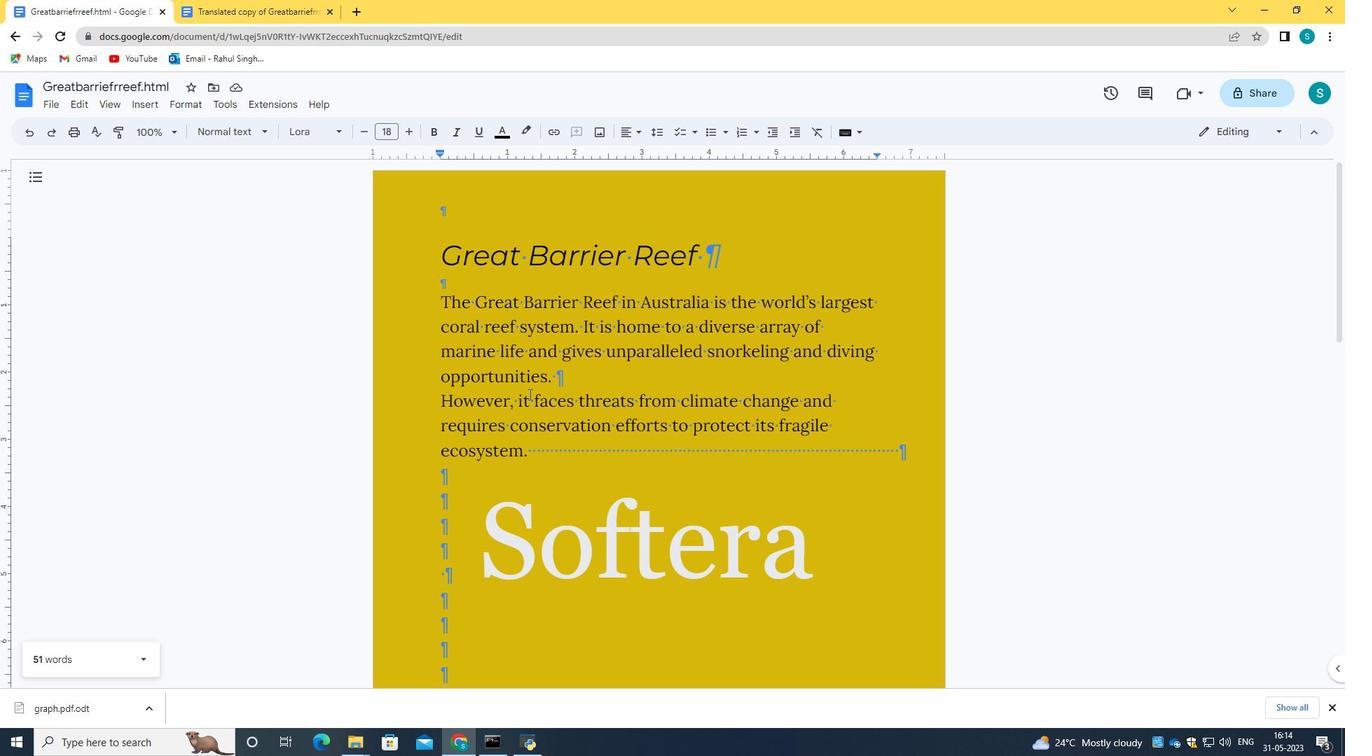 
Action: Mouse scrolled (529, 395) with delta (0, 0)
Screenshot: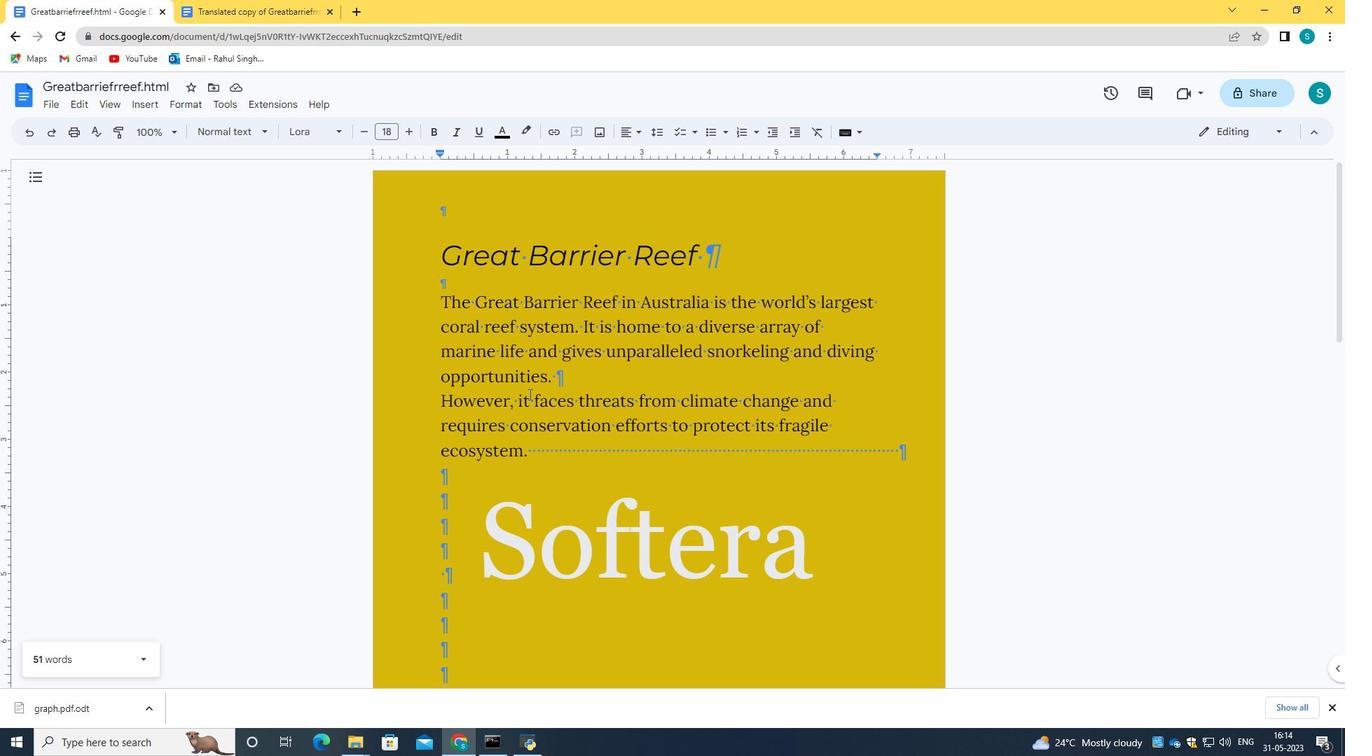 
Action: Mouse scrolled (529, 395) with delta (0, 0)
Screenshot: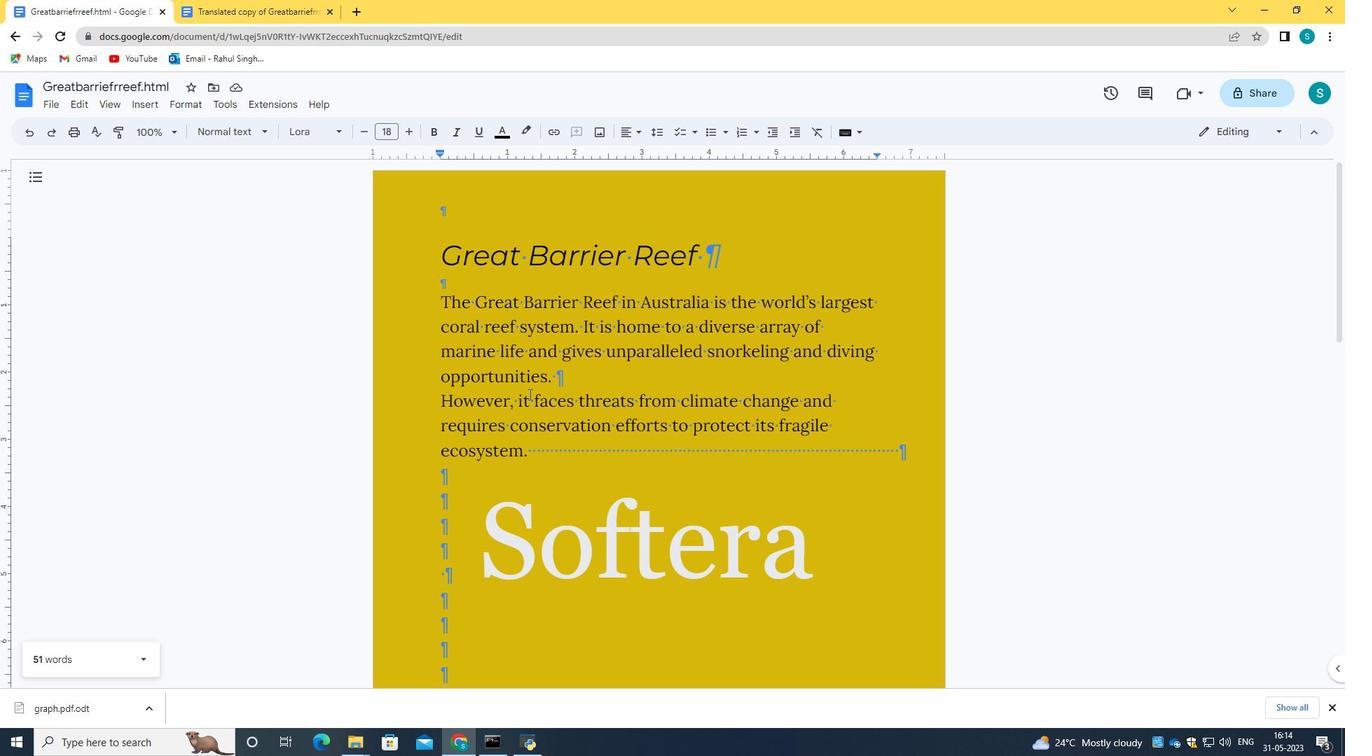
